 Task: Open Card Diversity and Inclusion Training in Board Customer Journey Mapping Tools to Workspace Financial Management and add a team member Softage.4@softage.net, a label Yellow, a checklist Personal Injury Law, an attachment from your google drive, a color Yellow and finally, add a card description 'Develop and launch new customer loyalty program for repeat business' and a comment 'Let us approach this task with a growth mindset, embracing challenges and seeing them as opportunities to learn and improve.'. Add a start date 'Jan 04, 1900' with a due date 'Jan 11, 1900'
Action: Mouse moved to (77, 257)
Screenshot: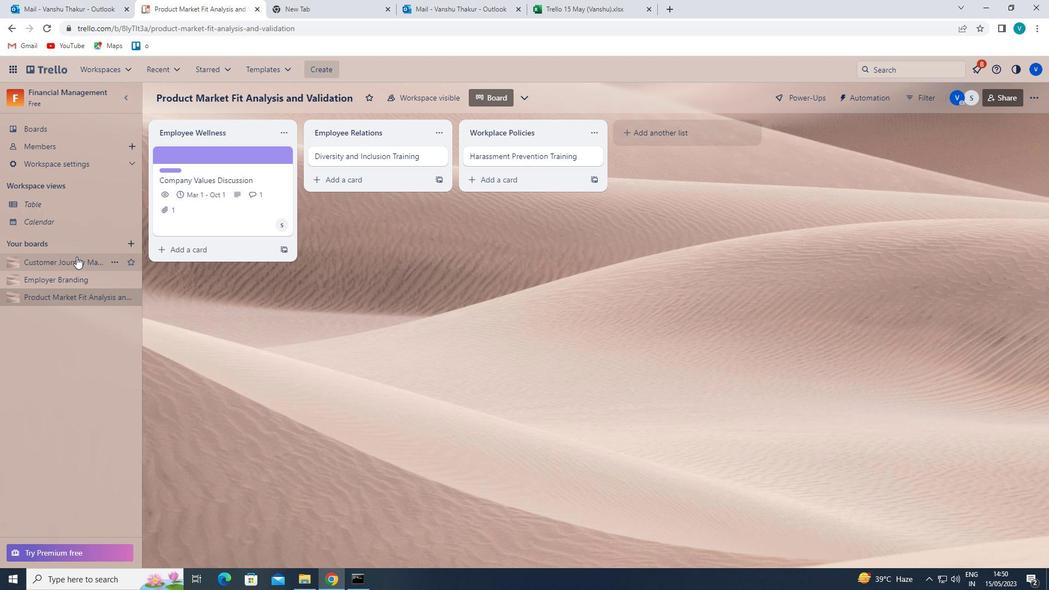
Action: Mouse pressed left at (77, 257)
Screenshot: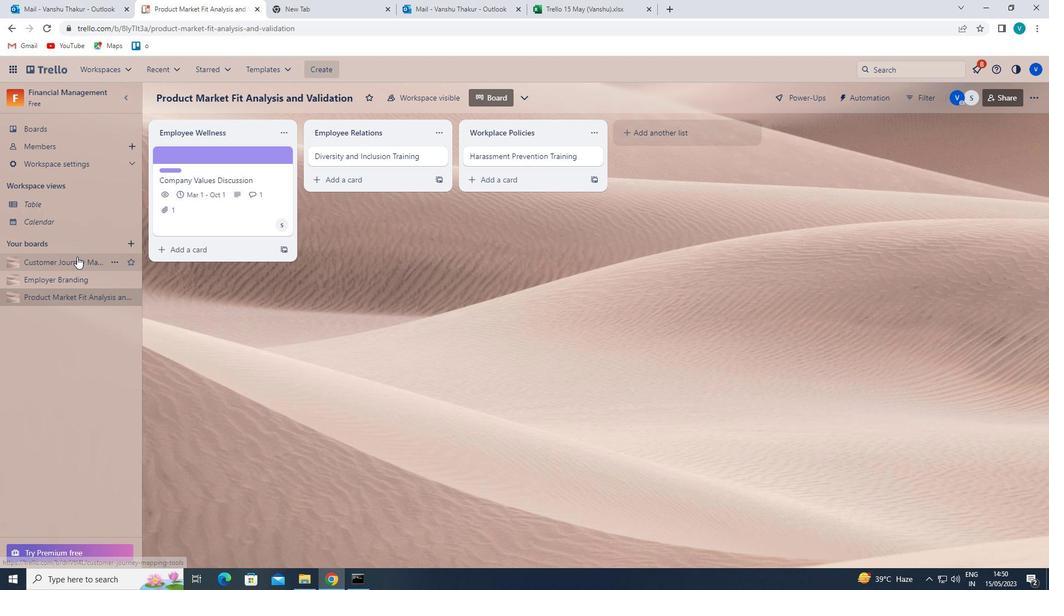 
Action: Mouse moved to (376, 152)
Screenshot: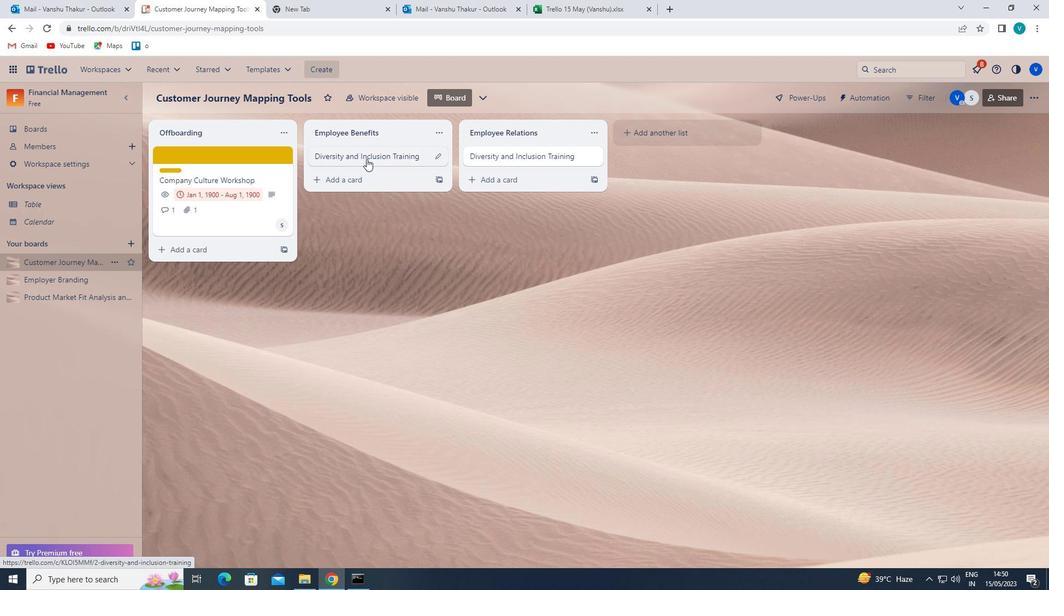 
Action: Mouse pressed left at (376, 152)
Screenshot: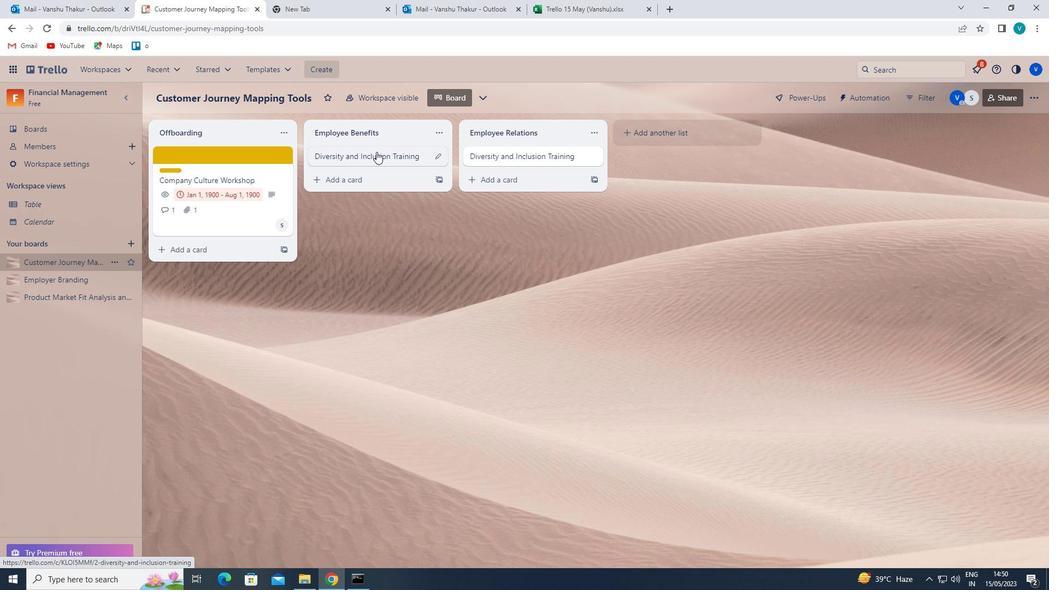 
Action: Mouse moved to (652, 191)
Screenshot: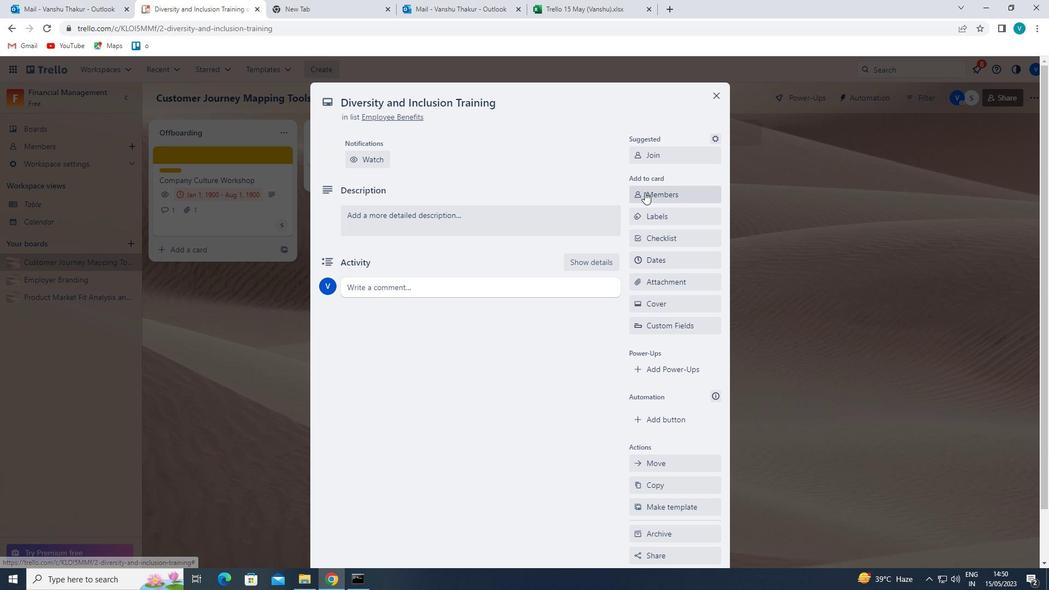 
Action: Mouse pressed left at (652, 191)
Screenshot: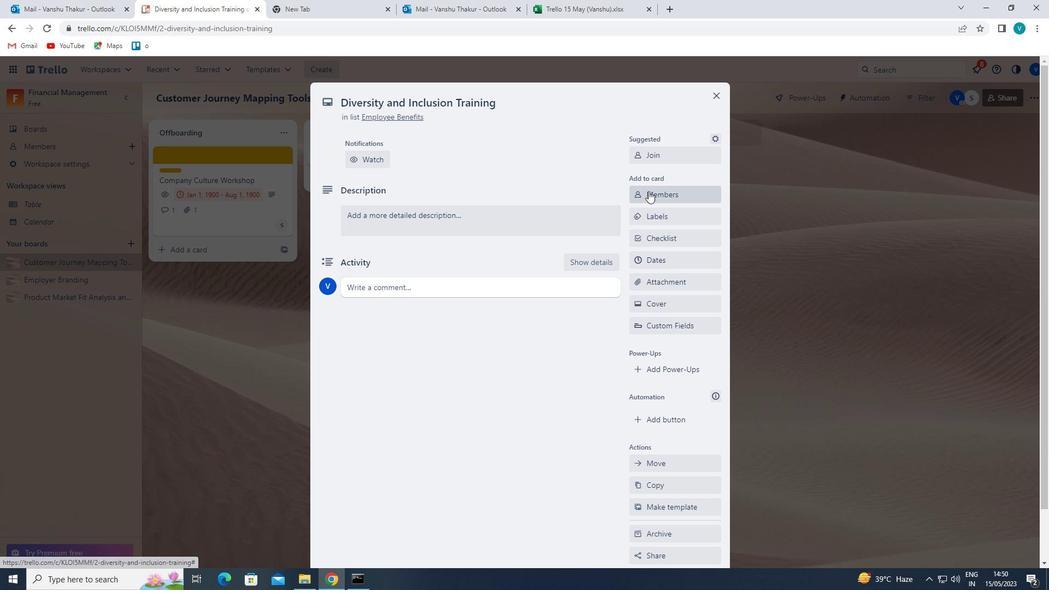 
Action: Mouse moved to (668, 240)
Screenshot: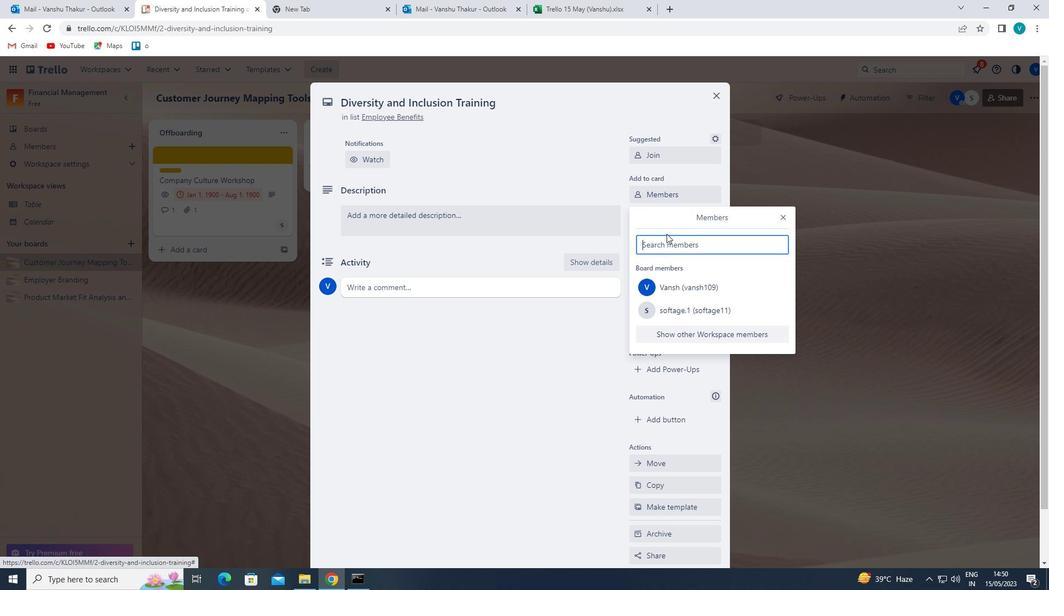 
Action: Mouse pressed left at (668, 240)
Screenshot: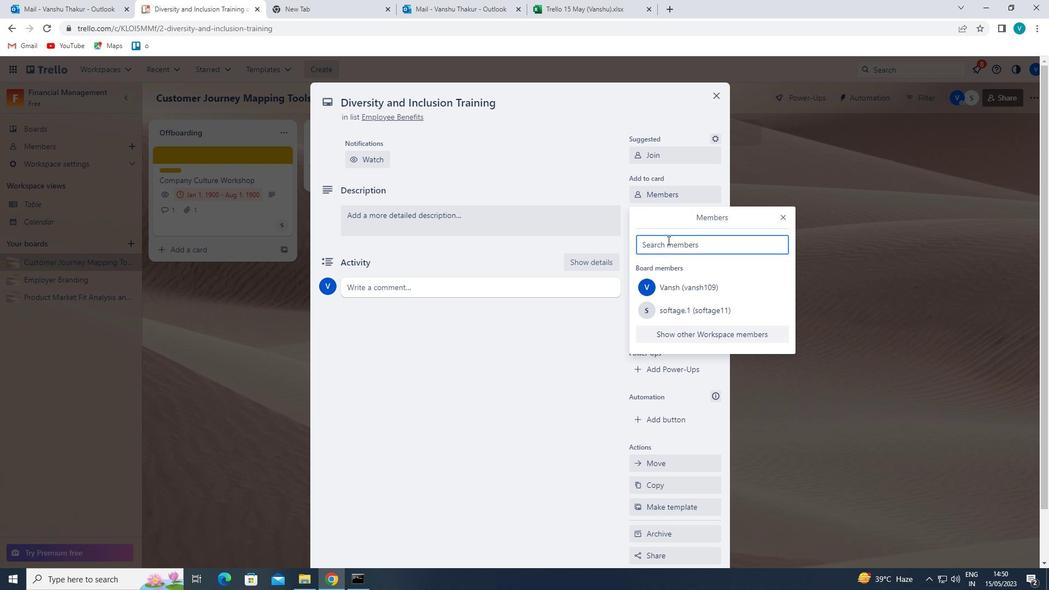 
Action: Key pressed <Key.shift>SOFT
Screenshot: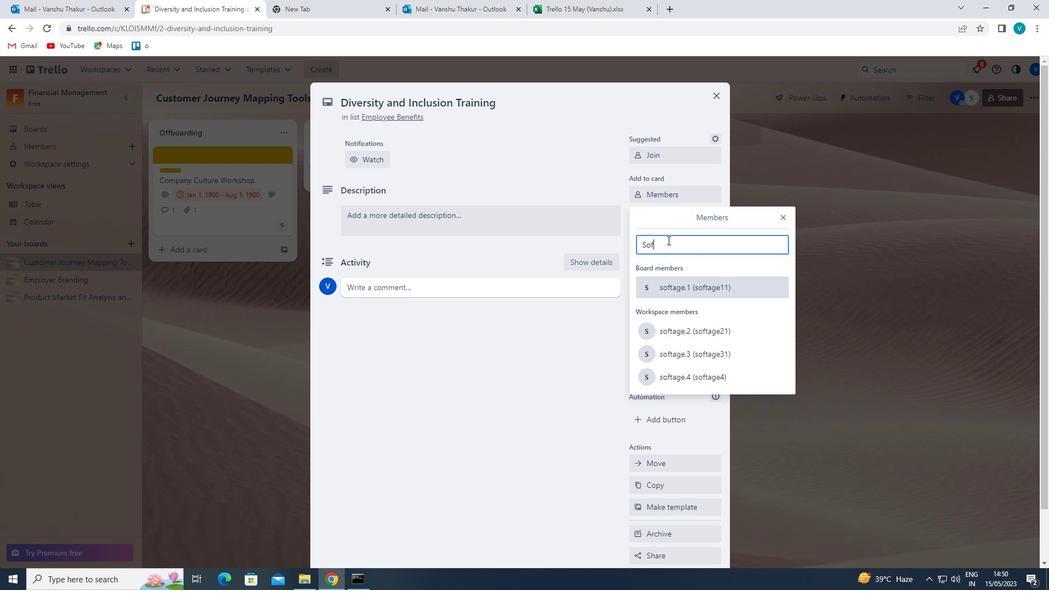 
Action: Mouse moved to (718, 371)
Screenshot: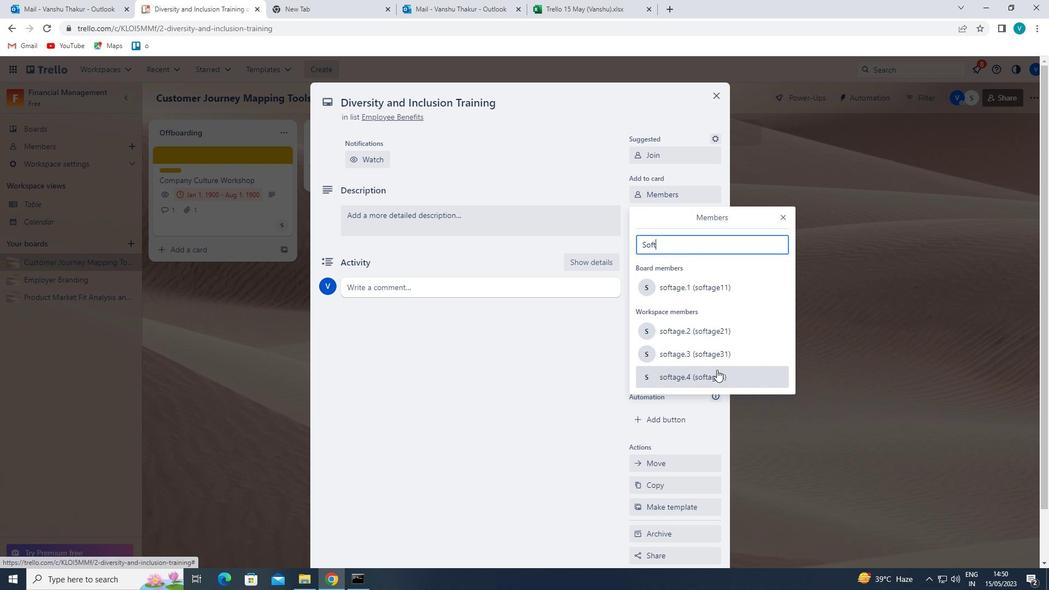 
Action: Mouse pressed left at (718, 371)
Screenshot: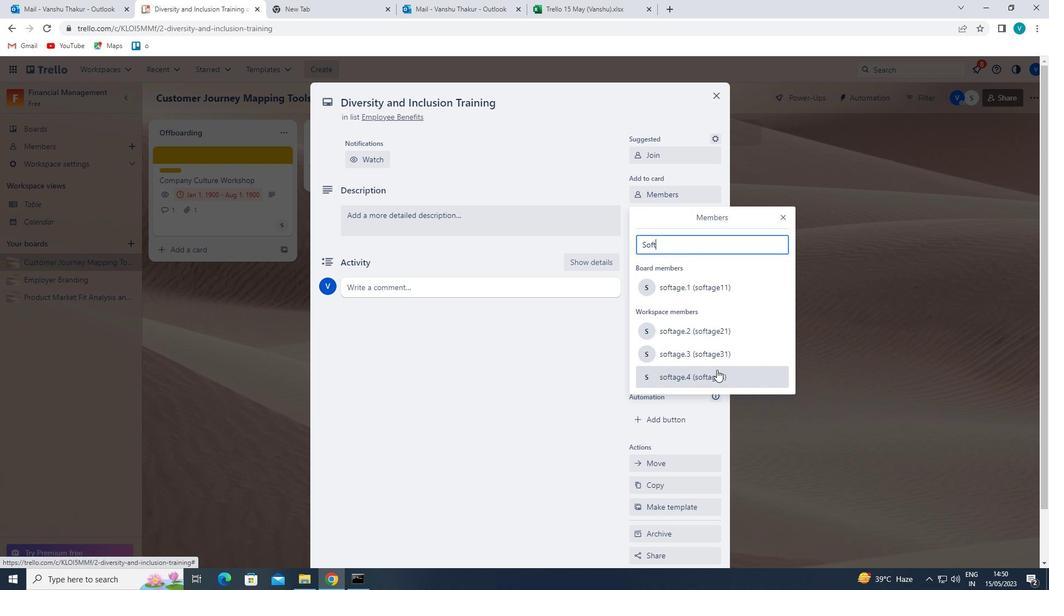 
Action: Mouse moved to (783, 217)
Screenshot: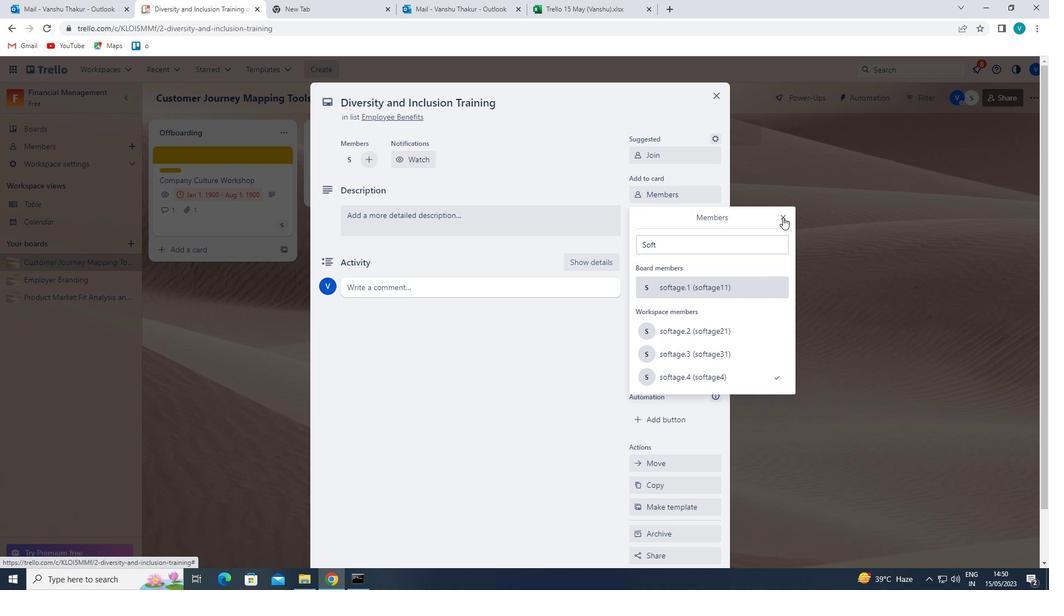 
Action: Mouse pressed left at (783, 217)
Screenshot: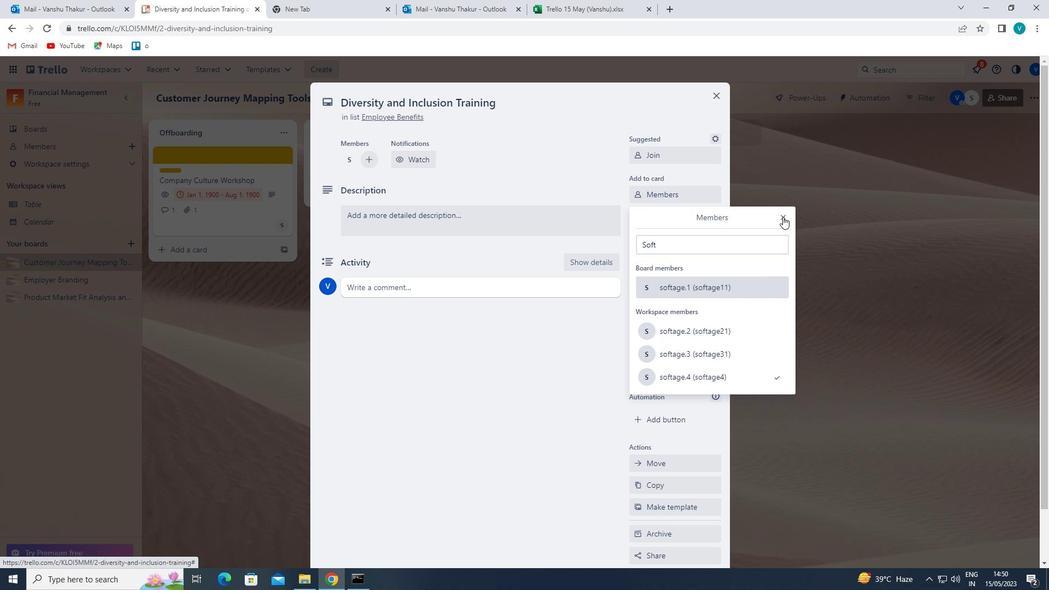 
Action: Mouse moved to (685, 220)
Screenshot: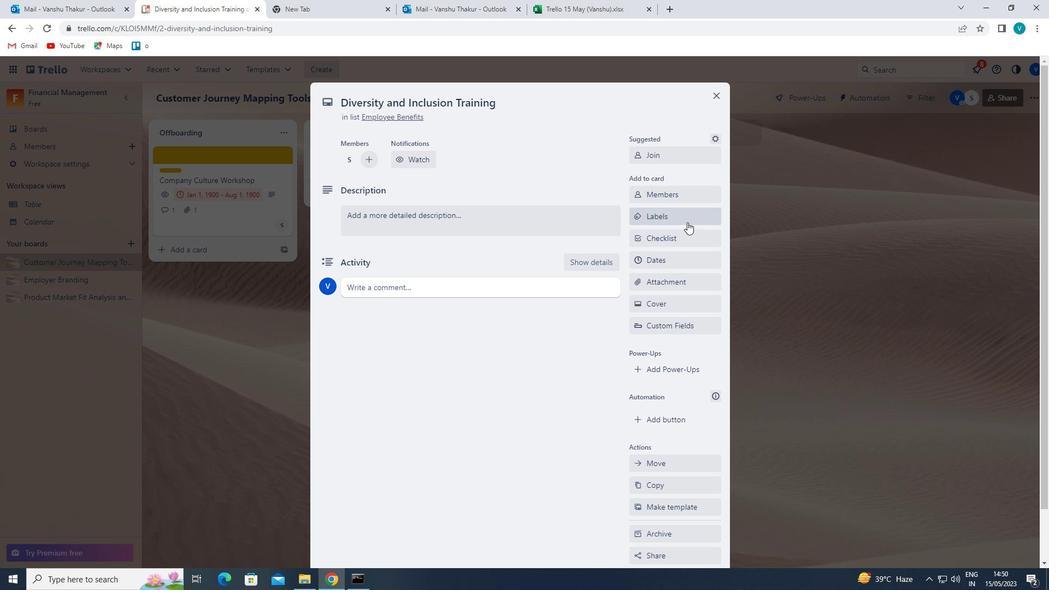
Action: Mouse pressed left at (685, 220)
Screenshot: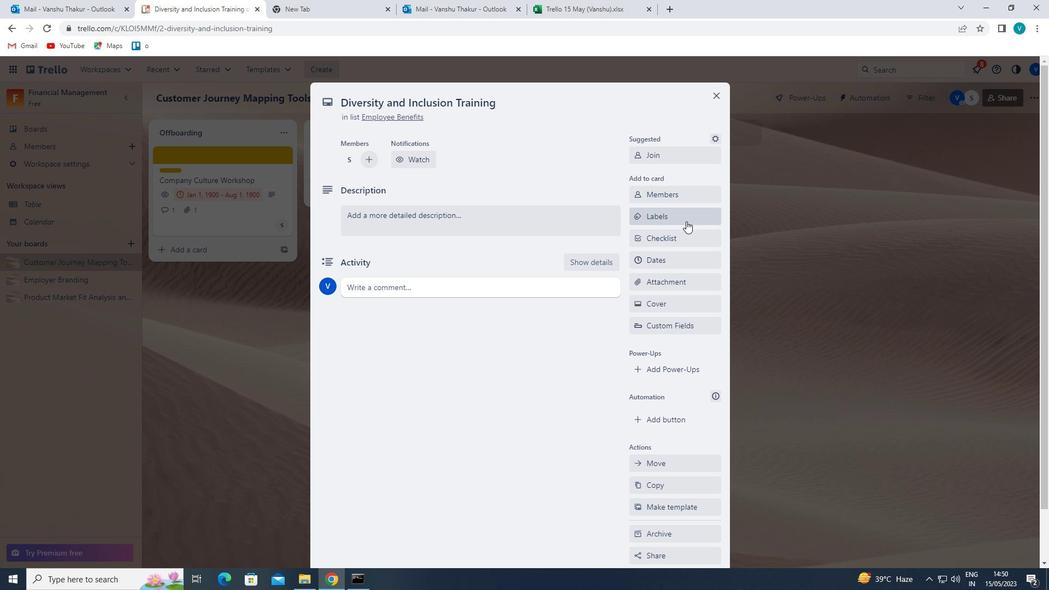 
Action: Mouse moved to (689, 330)
Screenshot: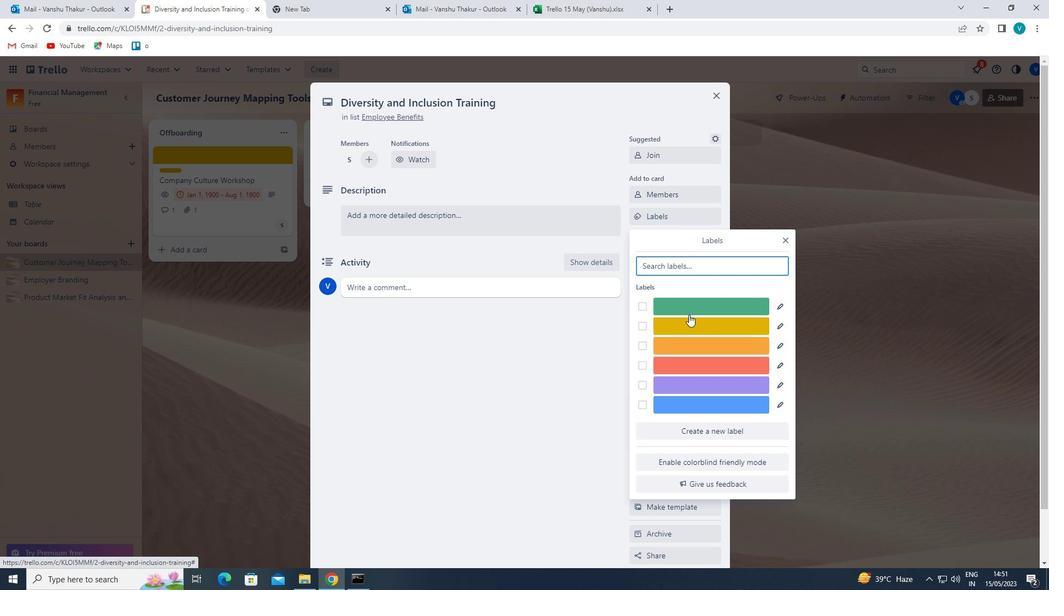 
Action: Mouse pressed left at (689, 330)
Screenshot: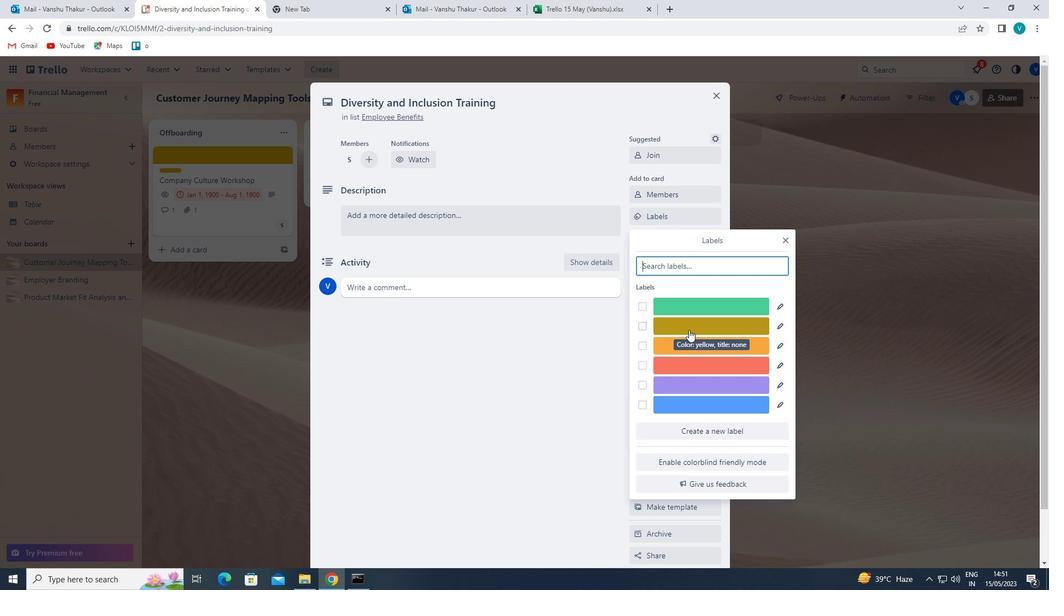 
Action: Mouse moved to (784, 243)
Screenshot: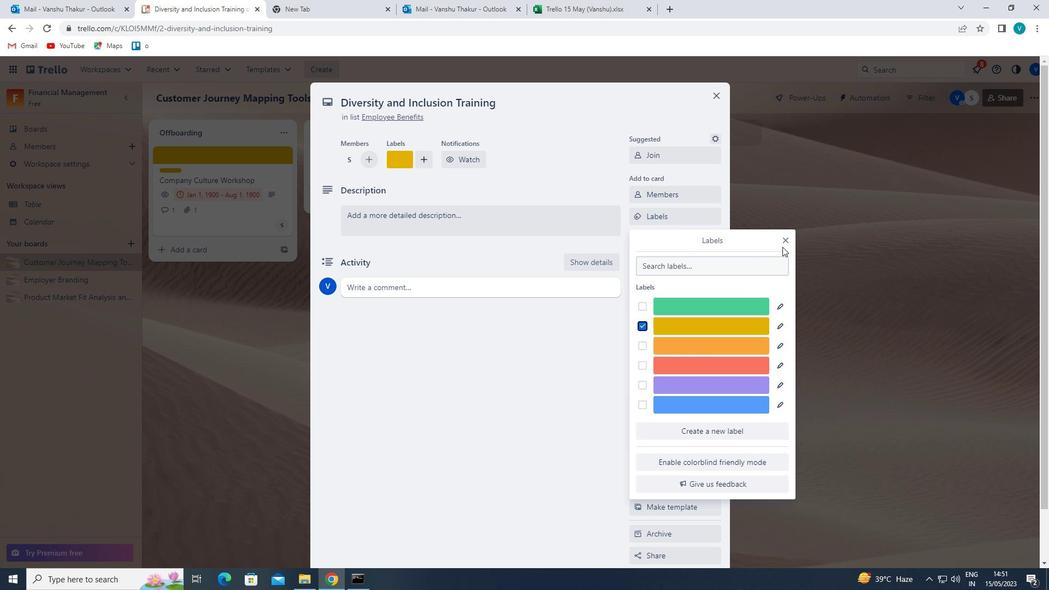 
Action: Mouse pressed left at (784, 243)
Screenshot: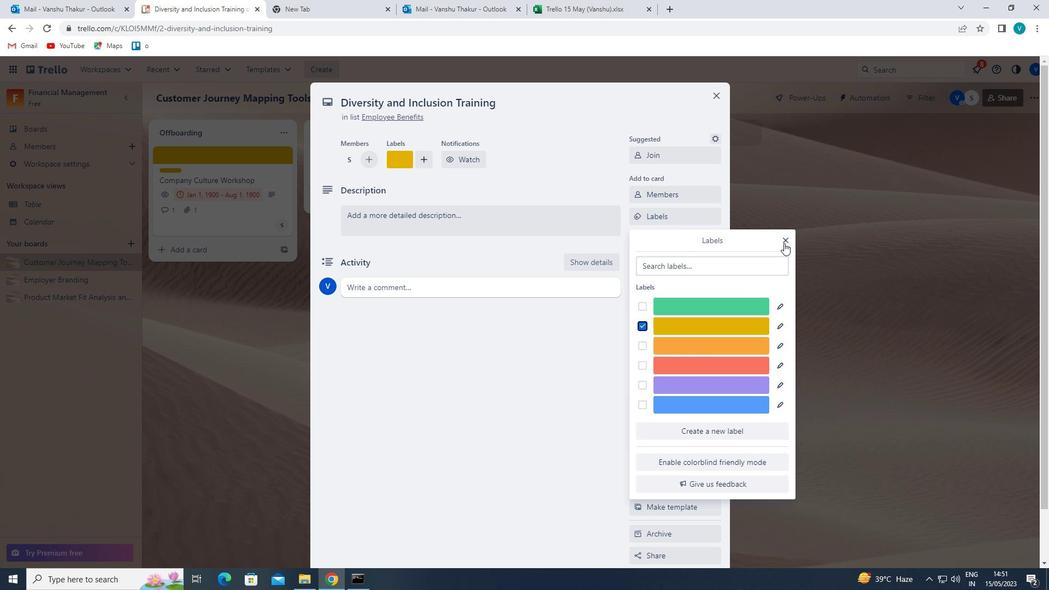 
Action: Mouse moved to (686, 243)
Screenshot: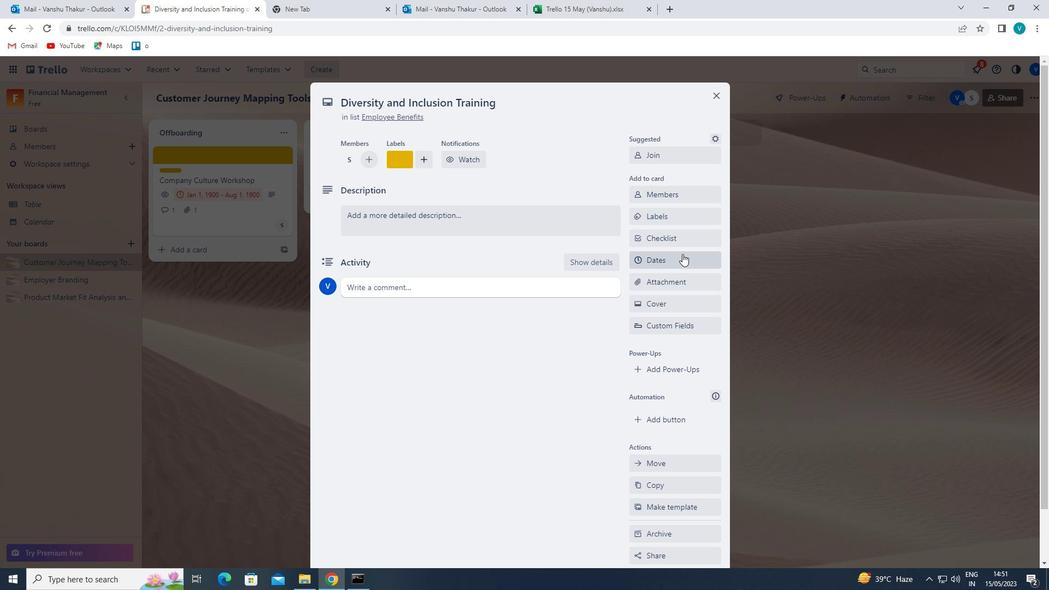 
Action: Mouse pressed left at (686, 243)
Screenshot: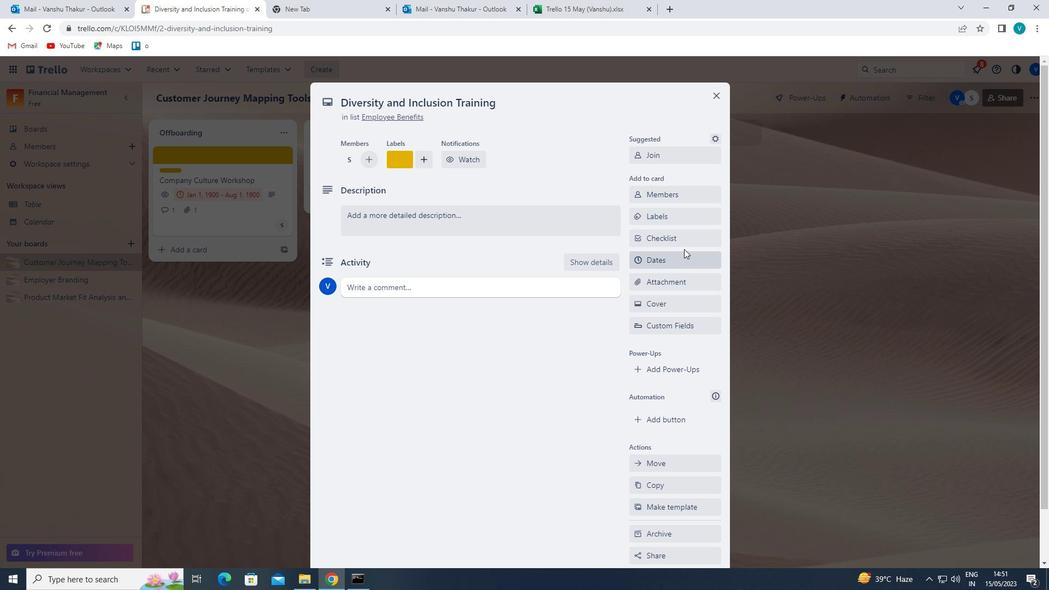 
Action: Key pressed <Key.shift>
Screenshot: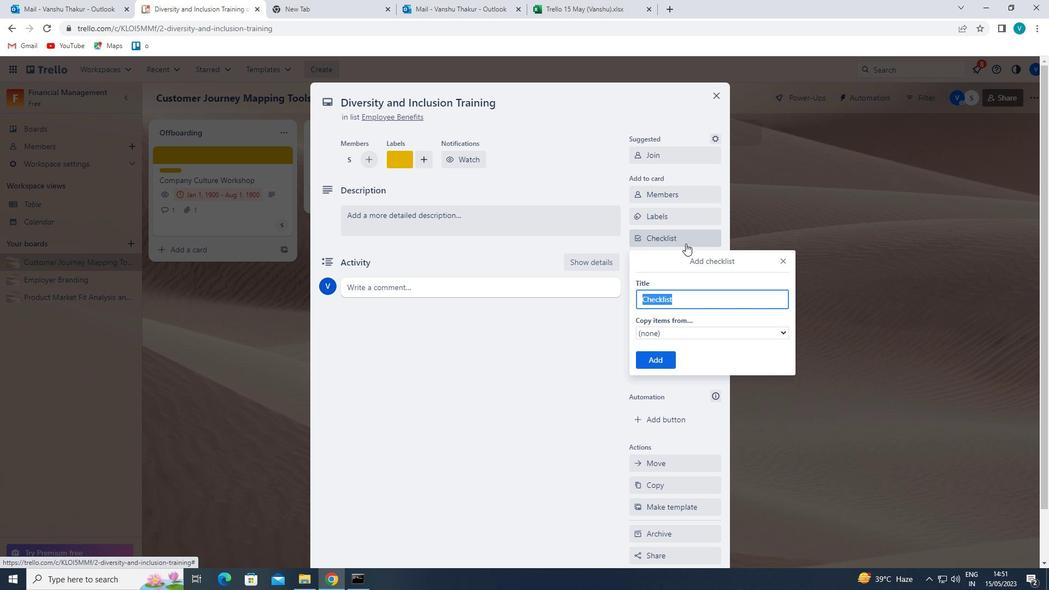 
Action: Mouse moved to (631, 211)
Screenshot: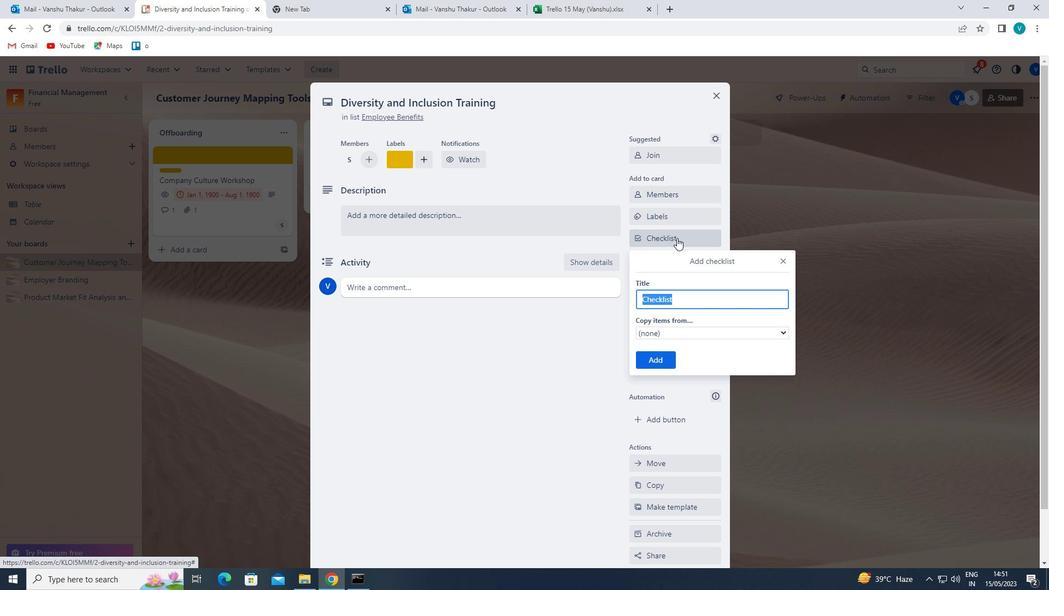 
Action: Key pressed PERSONAL<Key.space>
Screenshot: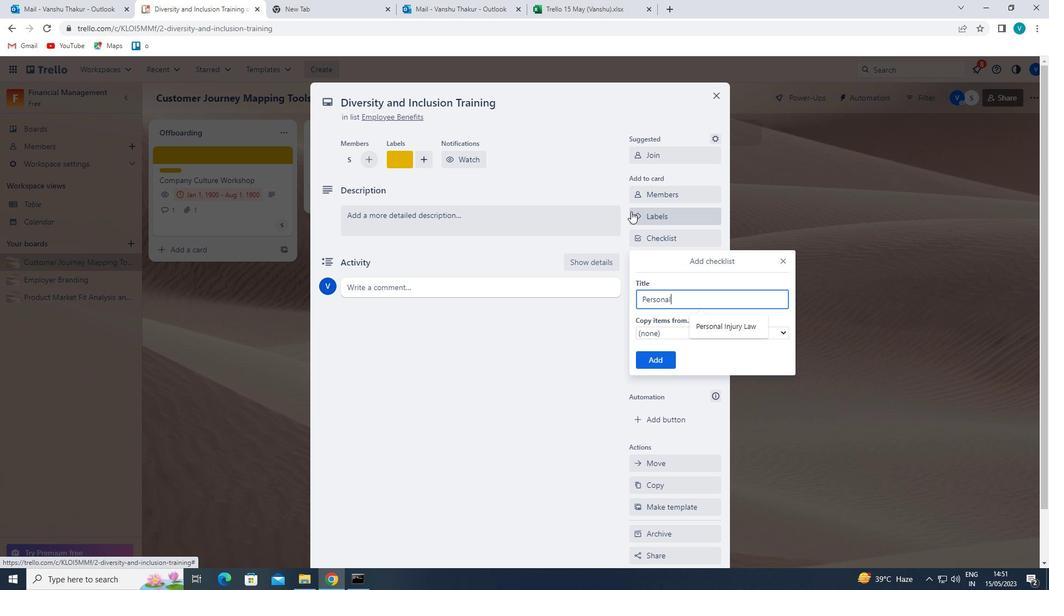 
Action: Mouse moved to (714, 327)
Screenshot: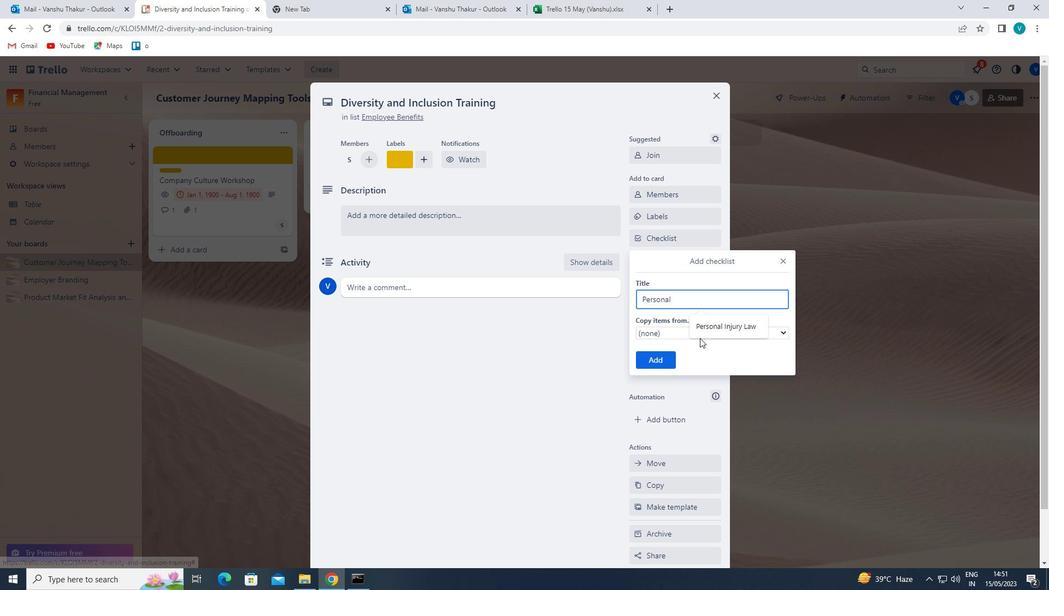 
Action: Mouse pressed left at (714, 327)
Screenshot: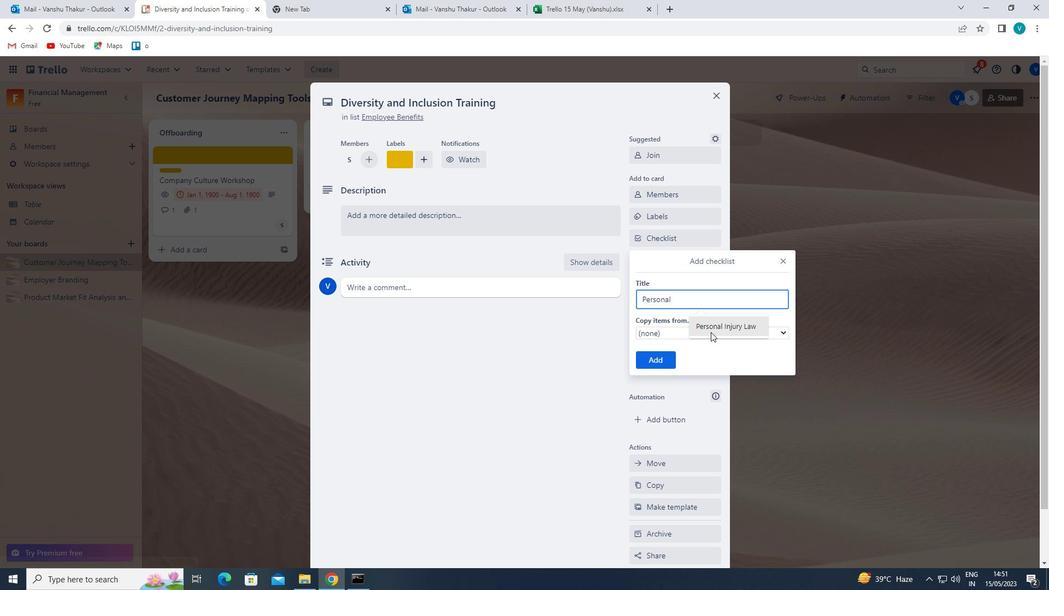 
Action: Mouse moved to (660, 366)
Screenshot: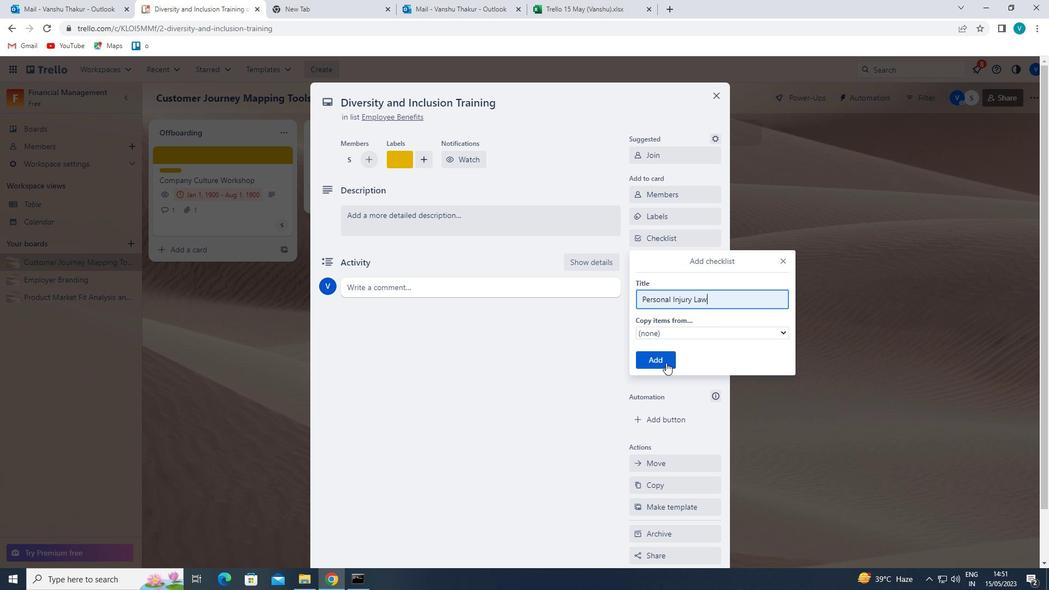 
Action: Mouse pressed left at (660, 366)
Screenshot: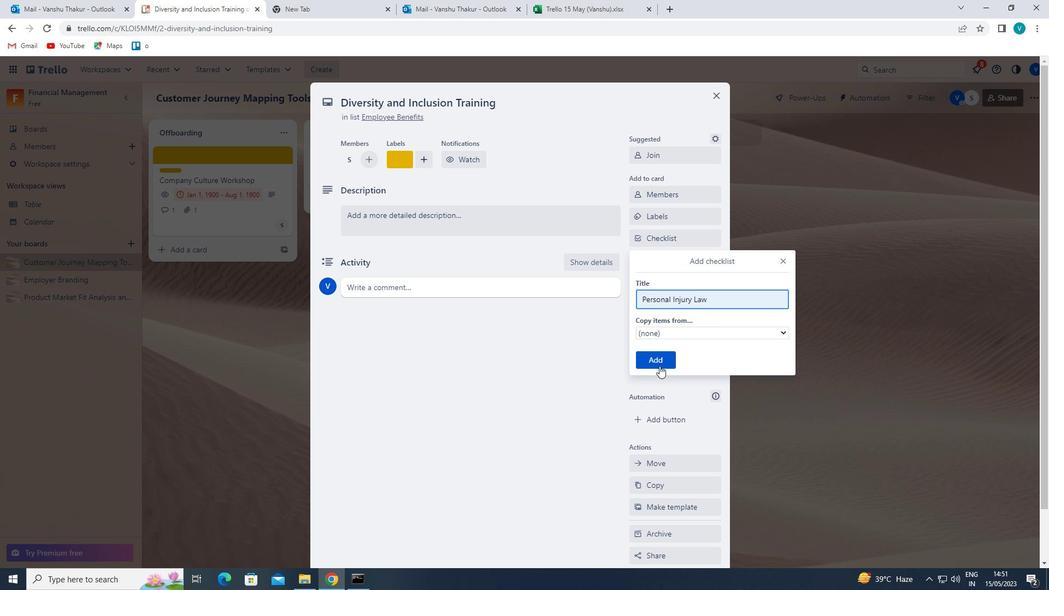 
Action: Mouse moved to (674, 286)
Screenshot: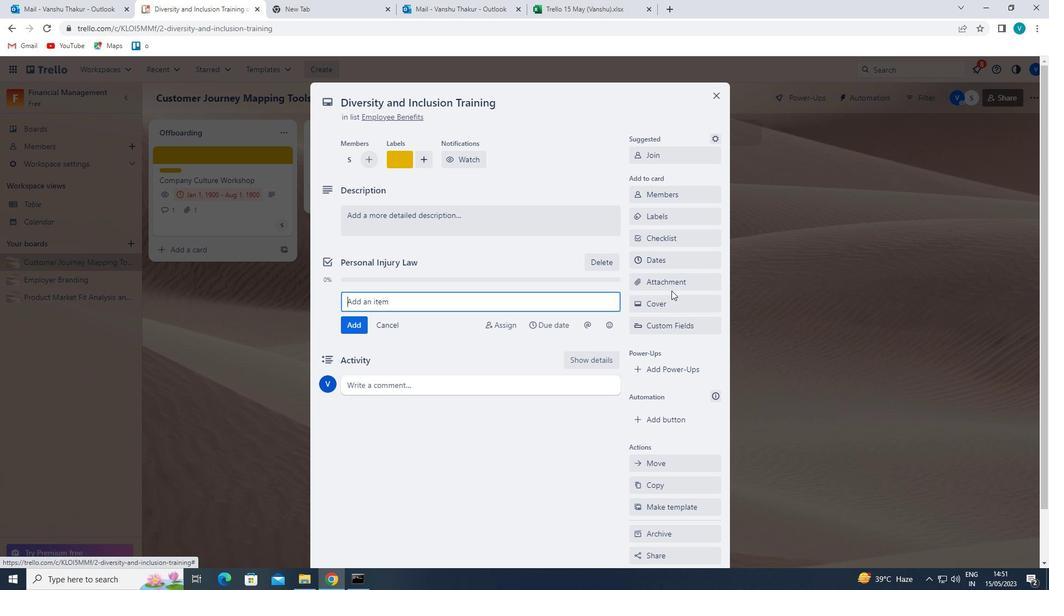 
Action: Mouse pressed left at (674, 286)
Screenshot: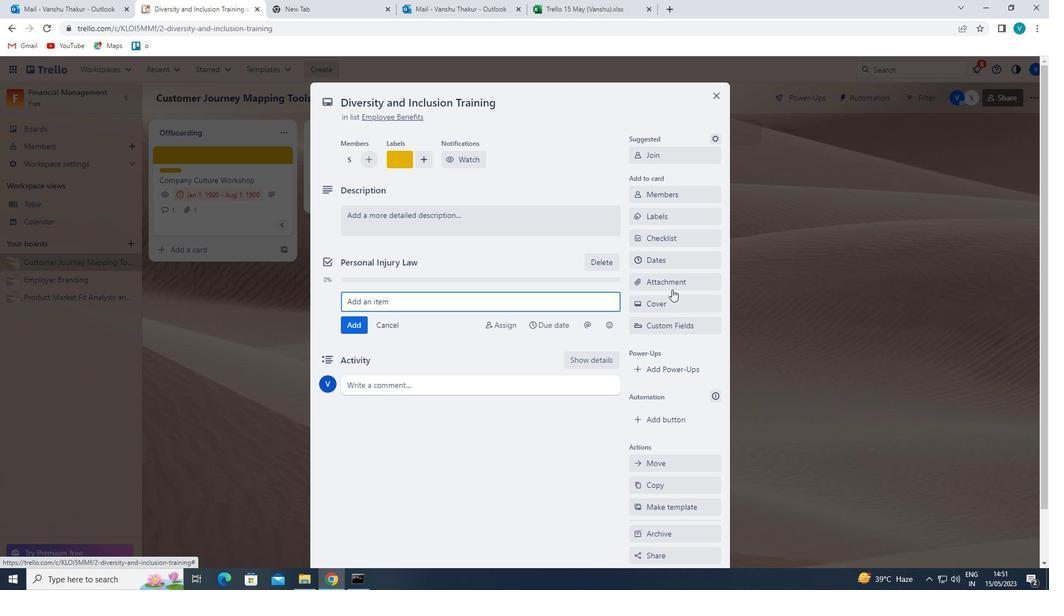 
Action: Mouse moved to (685, 368)
Screenshot: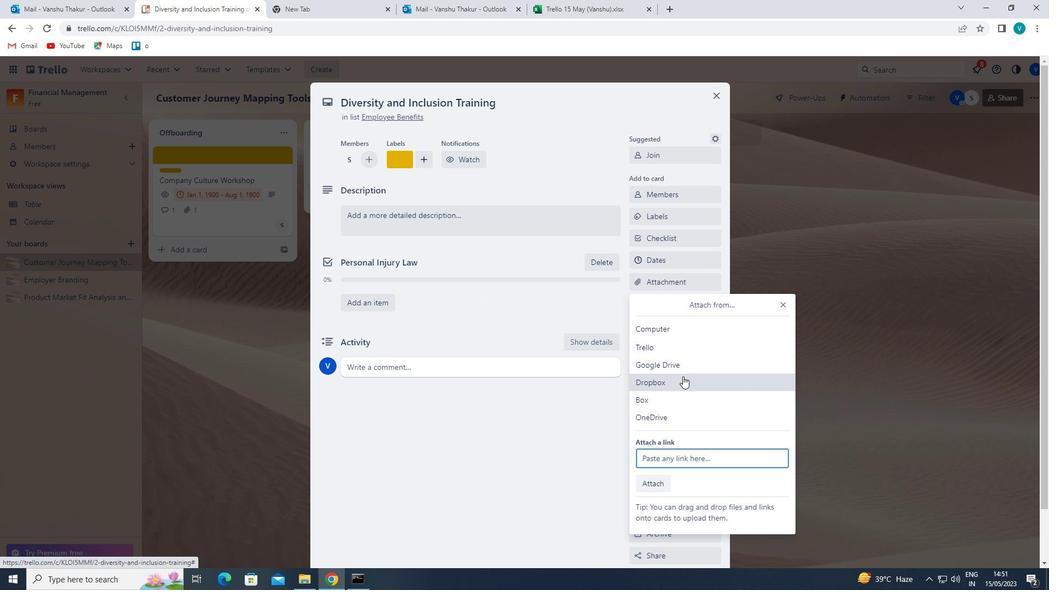
Action: Mouse pressed left at (685, 368)
Screenshot: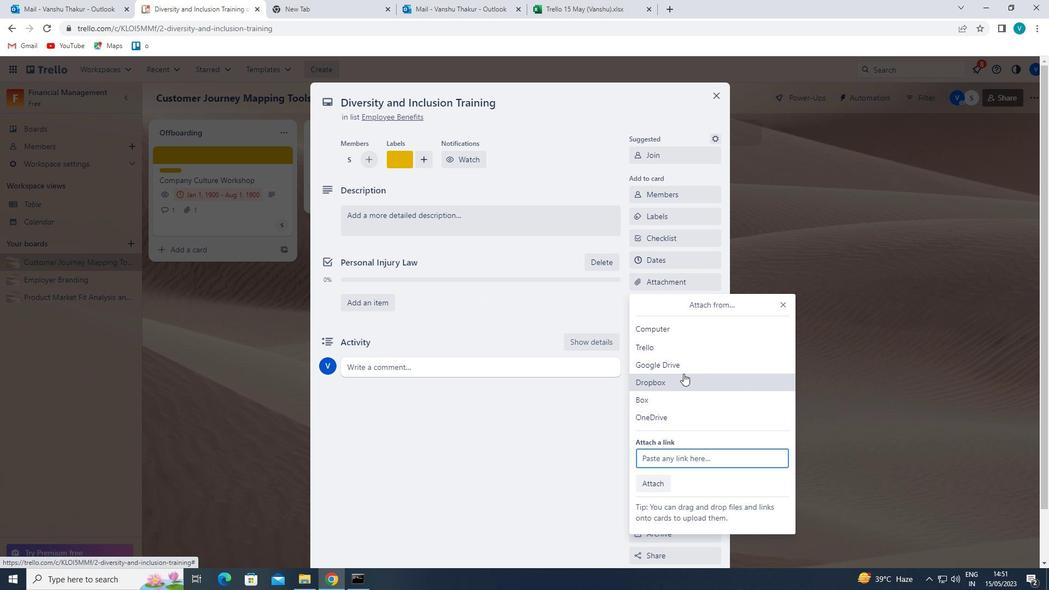 
Action: Mouse moved to (663, 328)
Screenshot: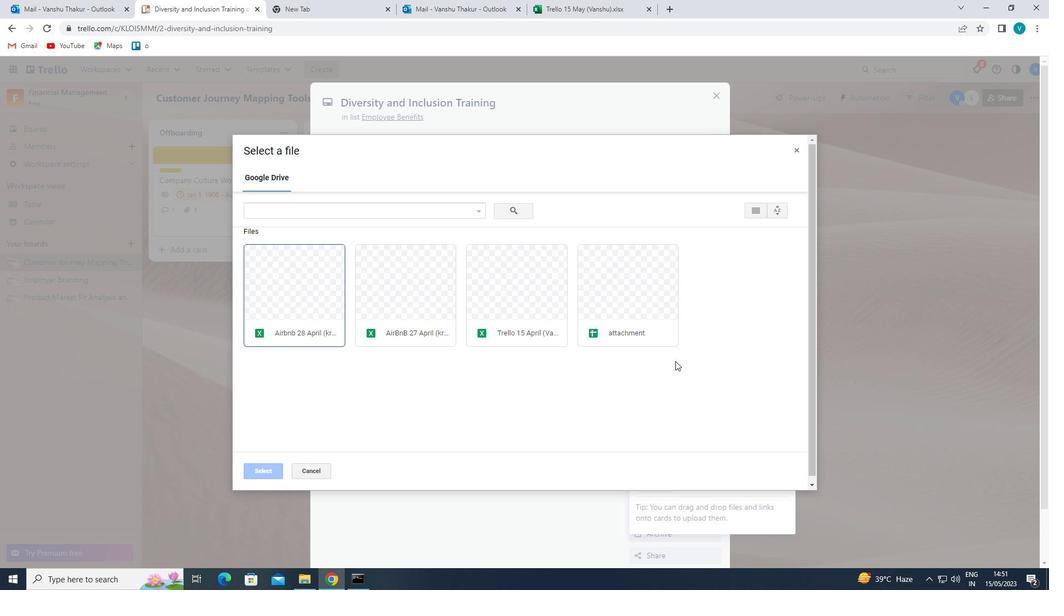 
Action: Mouse pressed left at (663, 328)
Screenshot: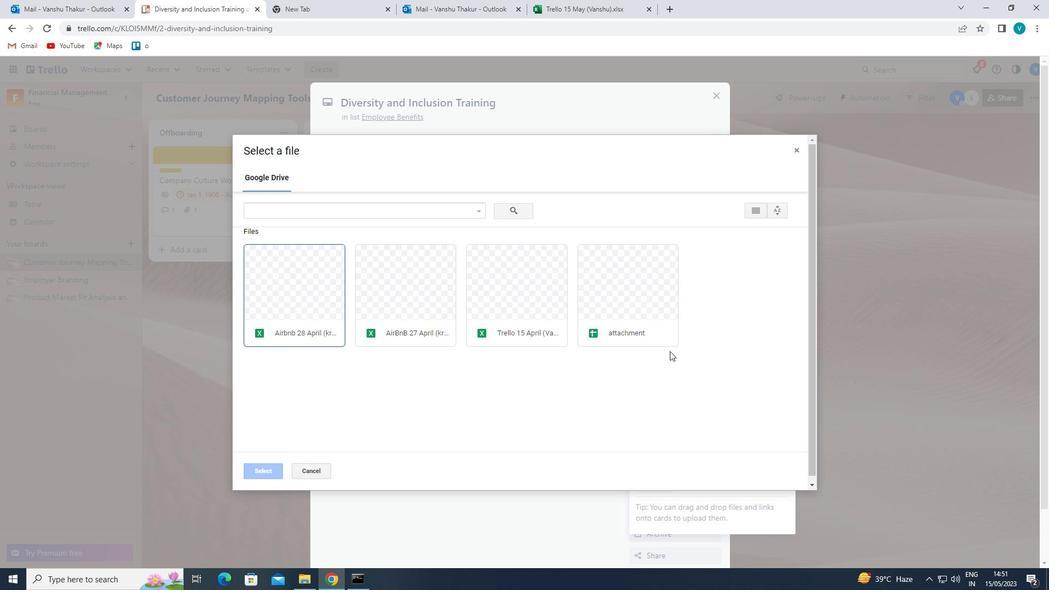 
Action: Mouse moved to (262, 471)
Screenshot: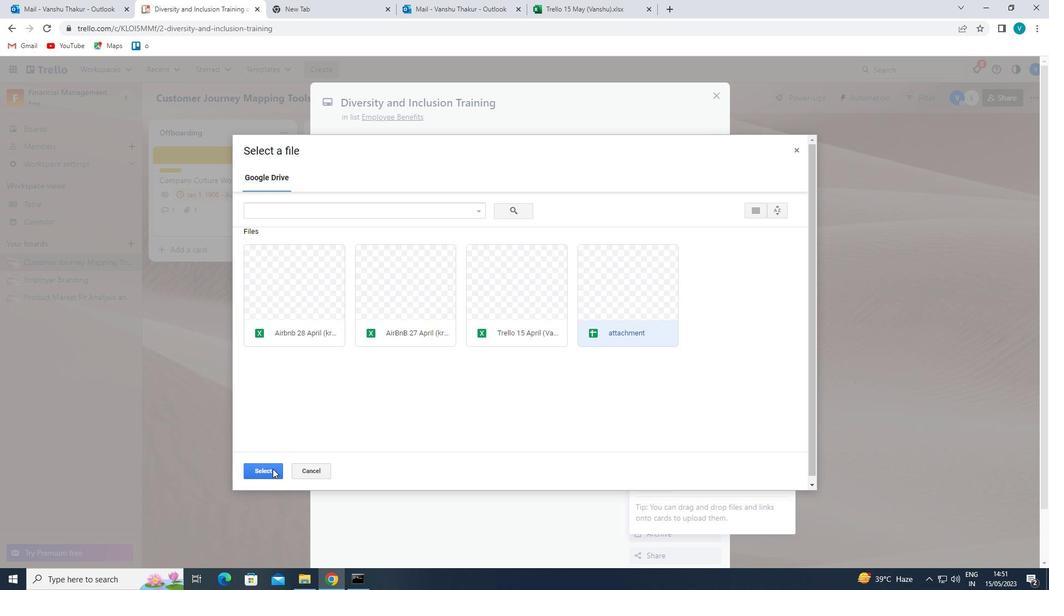 
Action: Mouse pressed left at (262, 471)
Screenshot: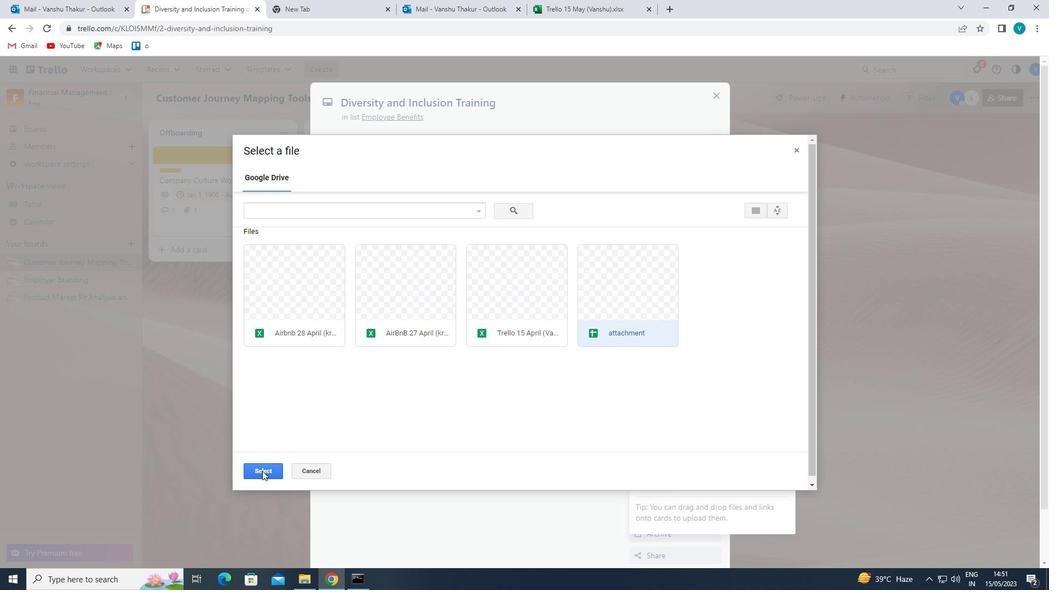 
Action: Mouse moved to (709, 308)
Screenshot: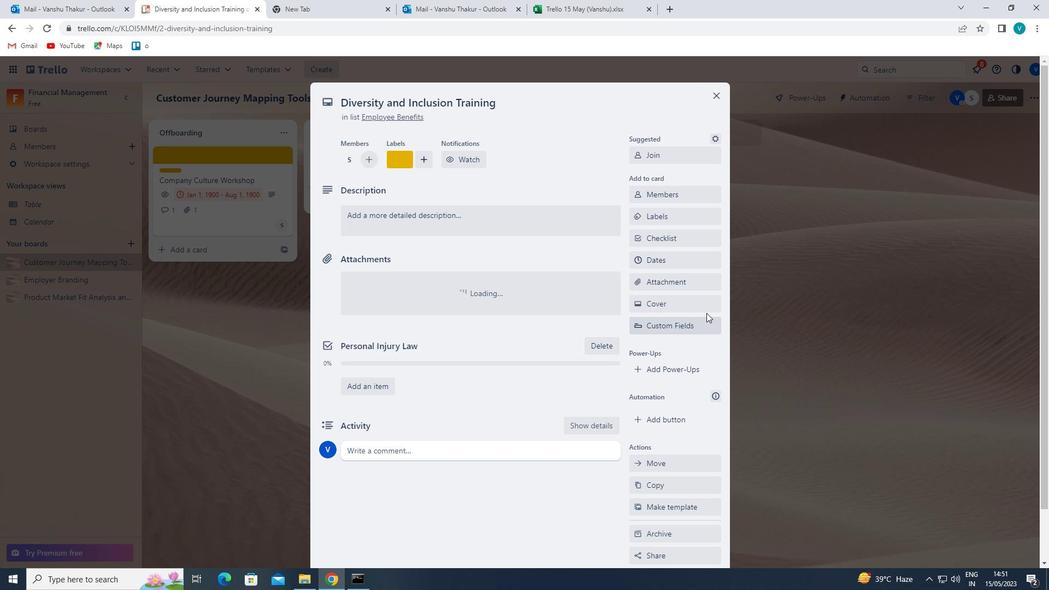 
Action: Mouse pressed left at (709, 308)
Screenshot: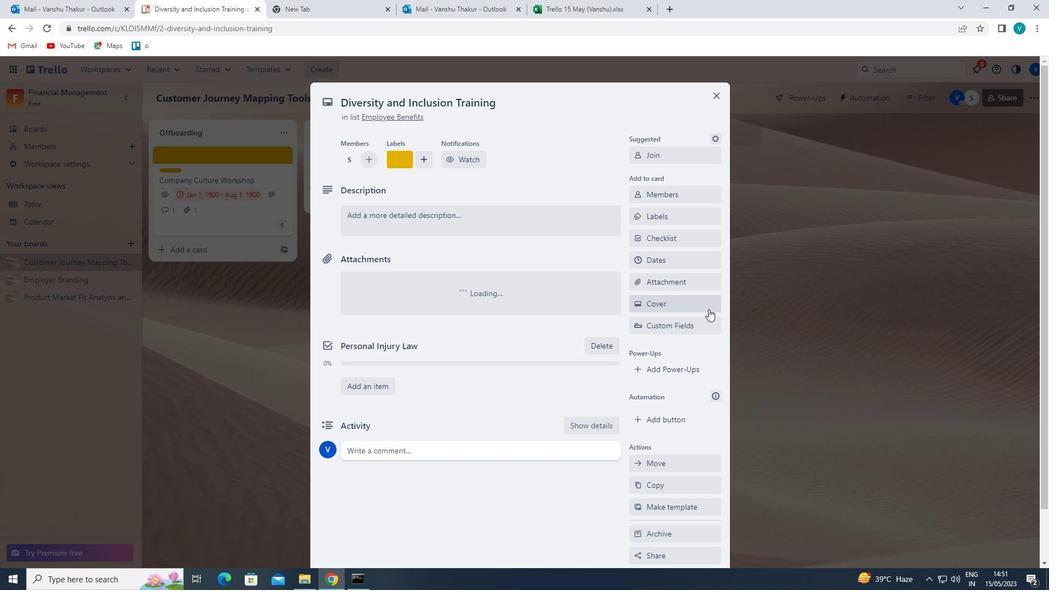 
Action: Mouse moved to (678, 353)
Screenshot: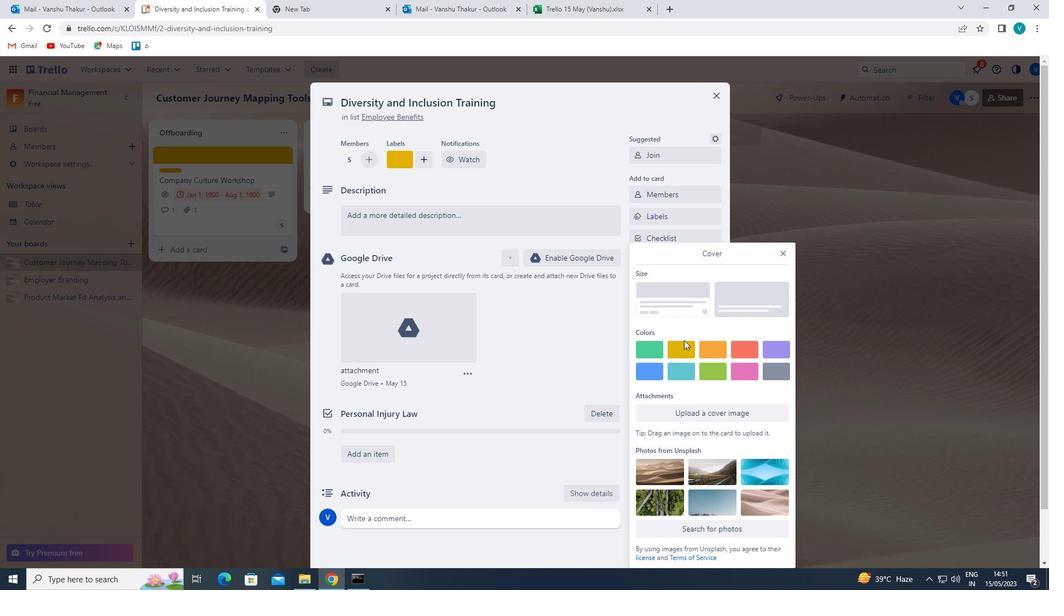 
Action: Mouse pressed left at (678, 353)
Screenshot: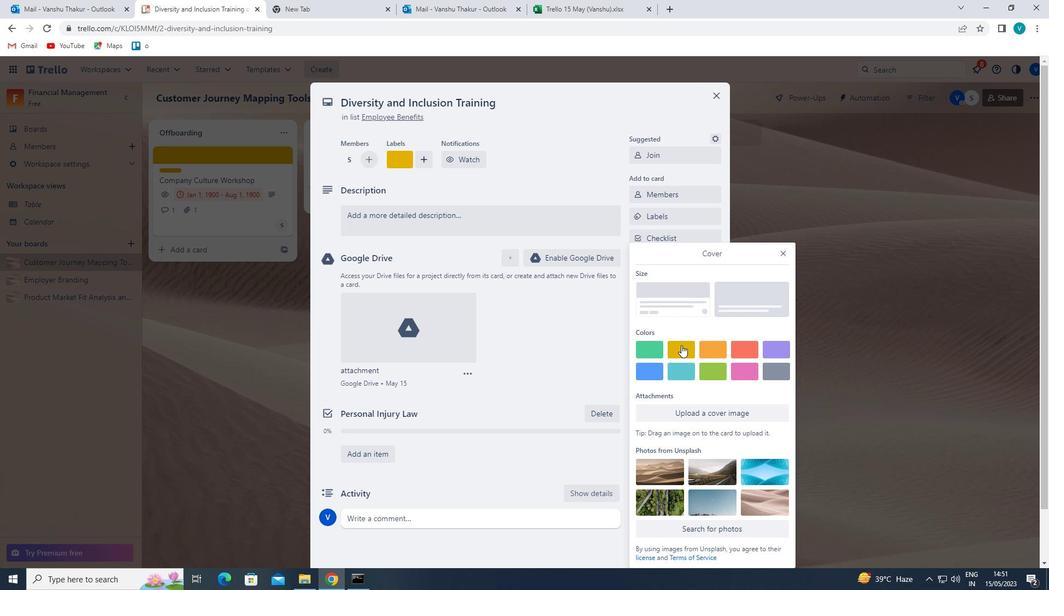 
Action: Mouse moved to (785, 231)
Screenshot: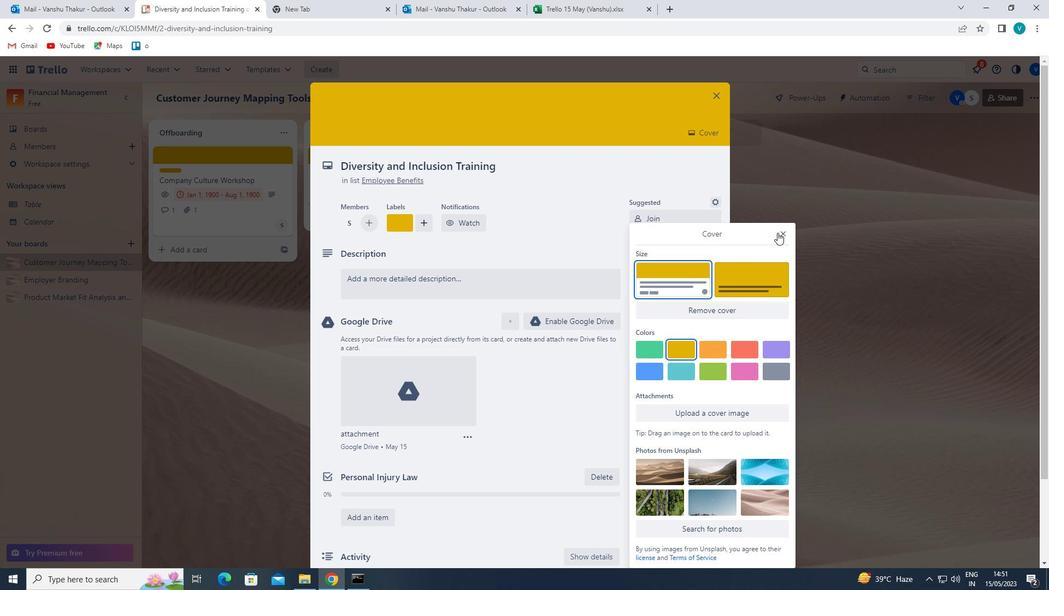 
Action: Mouse pressed left at (785, 231)
Screenshot: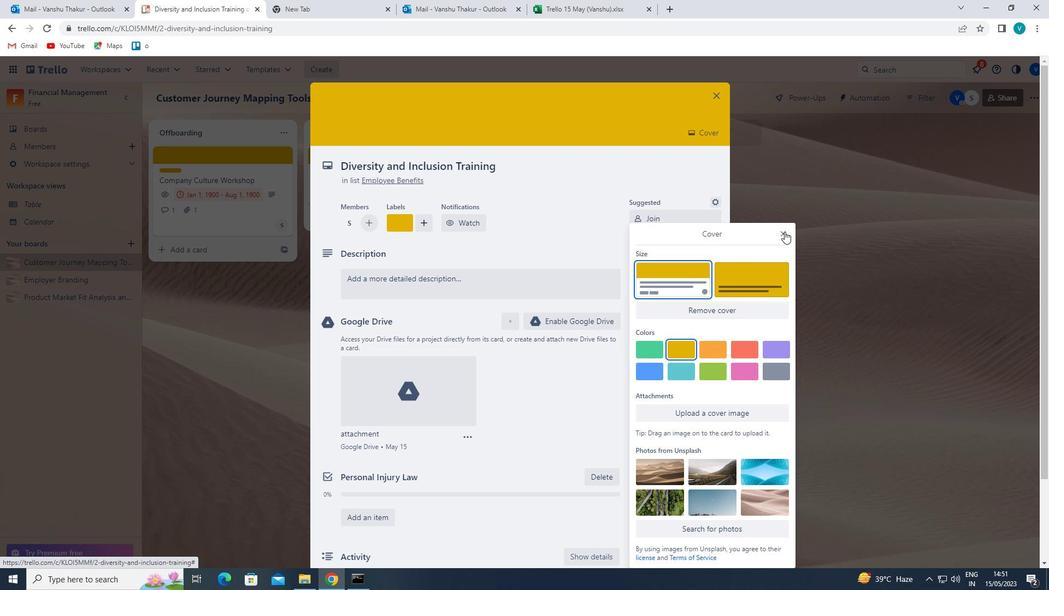 
Action: Mouse moved to (539, 290)
Screenshot: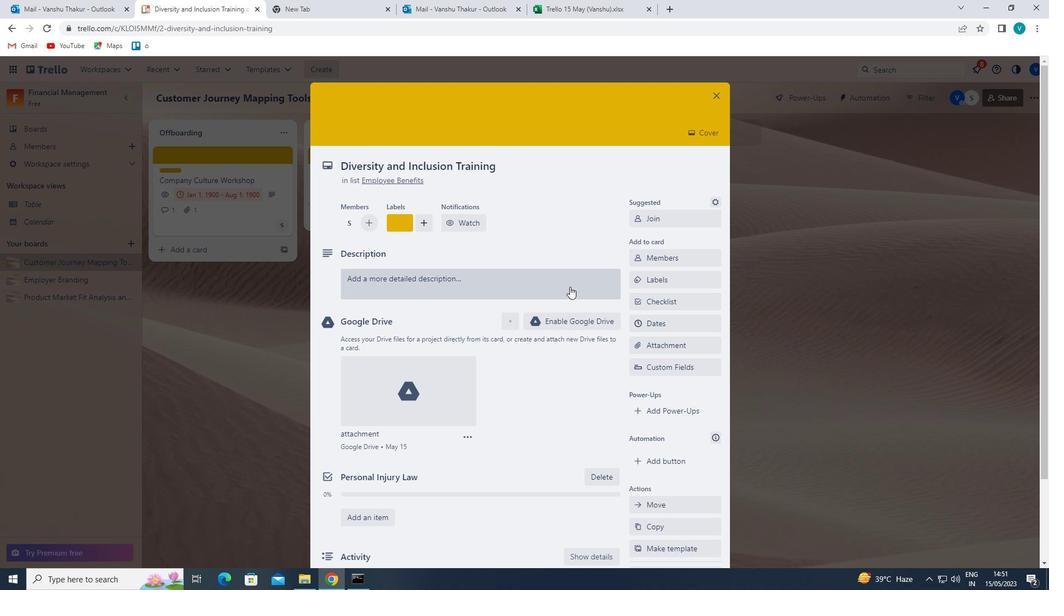 
Action: Mouse pressed left at (539, 290)
Screenshot: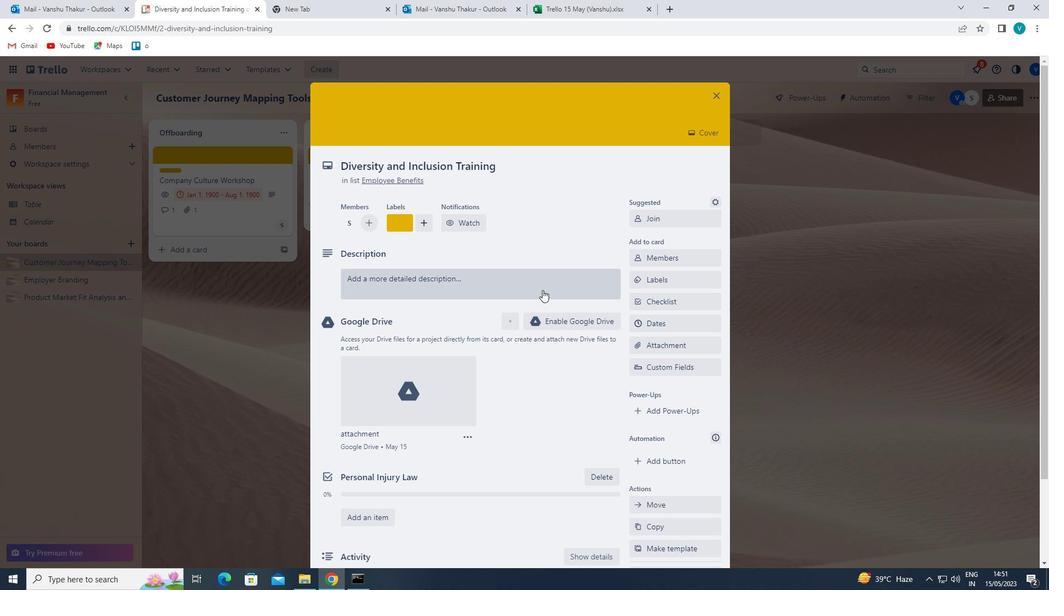 
Action: Key pressed '<Key.shift>DEVELOP<Key.space>AND<Key.space>LAUNCH<Key.space>NEW<Key.space>CUSTOMER<Key.space>LOYALTY<Key.space>PROGRAM<Key.space>FOR<Key.space>REPEAT<Key.space>BUSINESS'
Screenshot: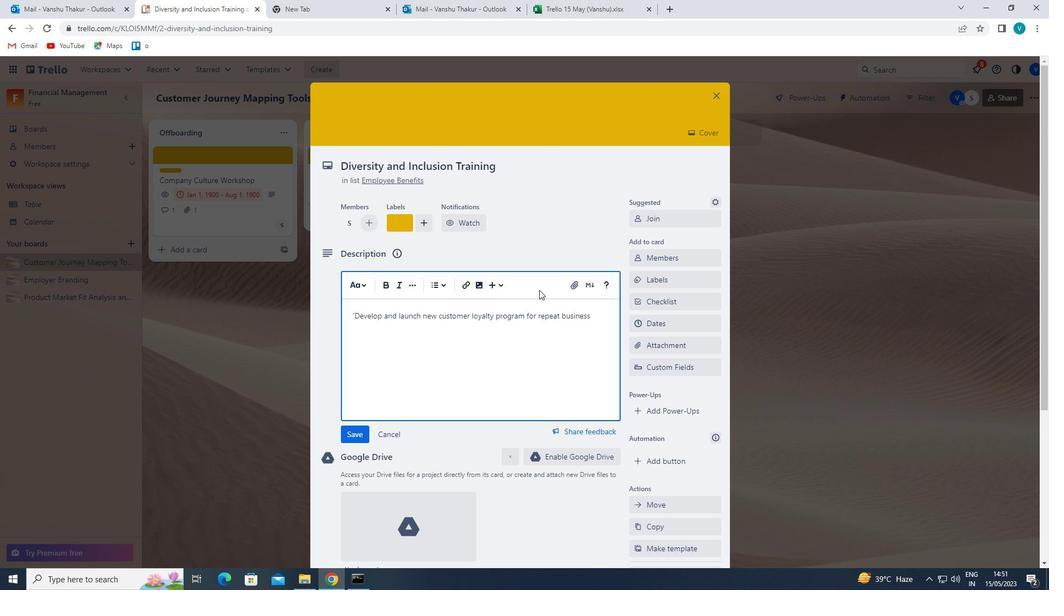 
Action: Mouse moved to (364, 429)
Screenshot: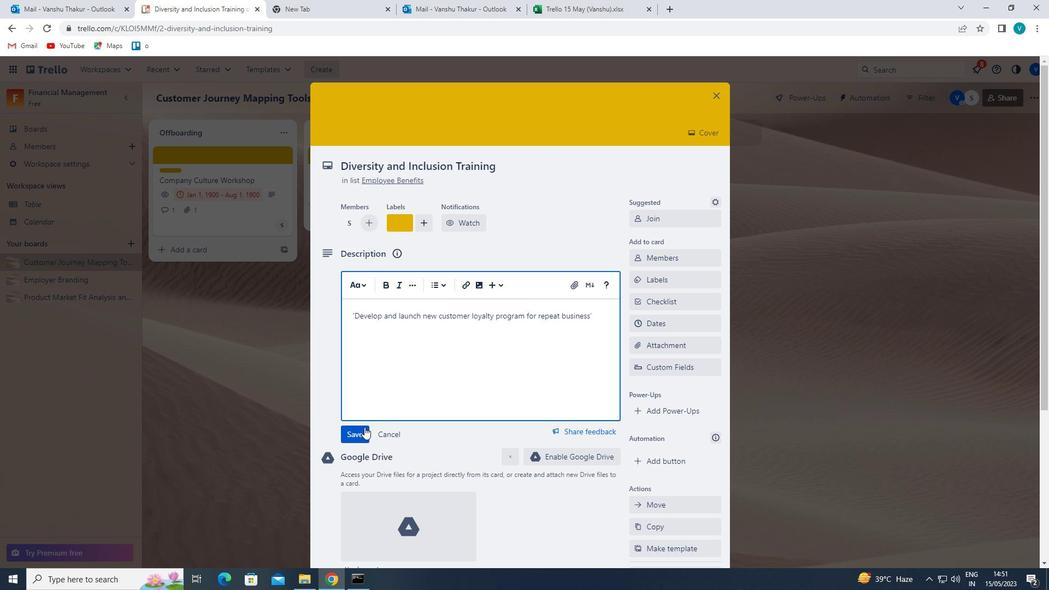 
Action: Mouse pressed left at (364, 429)
Screenshot: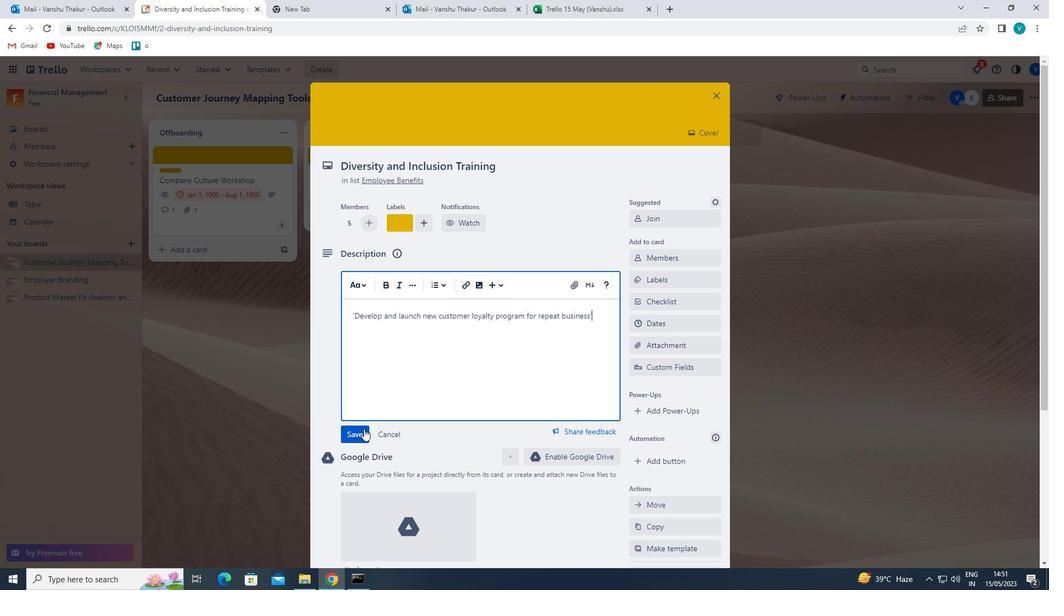 
Action: Mouse scrolled (364, 428) with delta (0, 0)
Screenshot: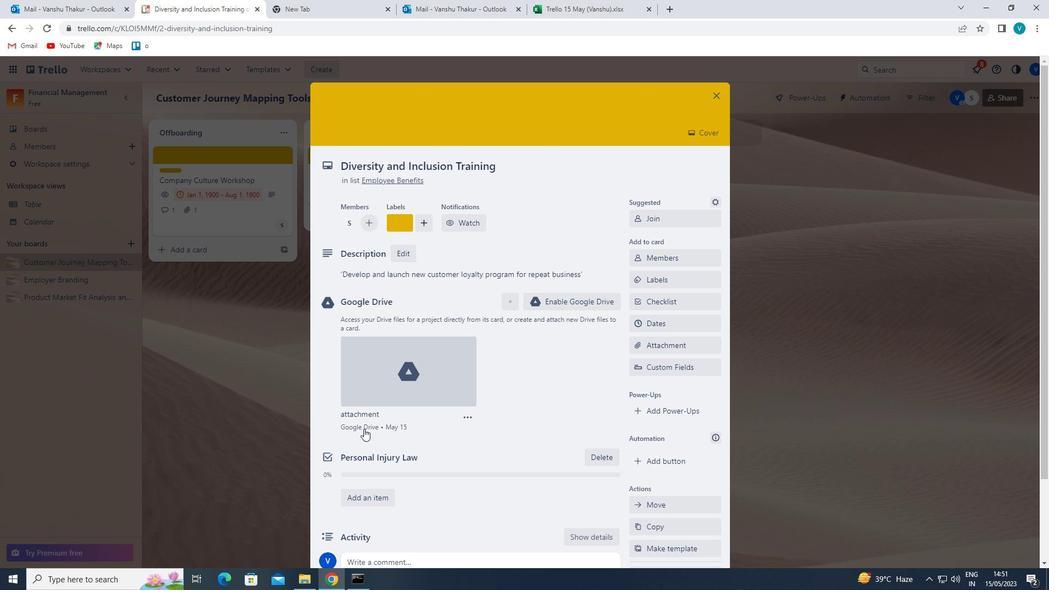 
Action: Mouse scrolled (364, 428) with delta (0, 0)
Screenshot: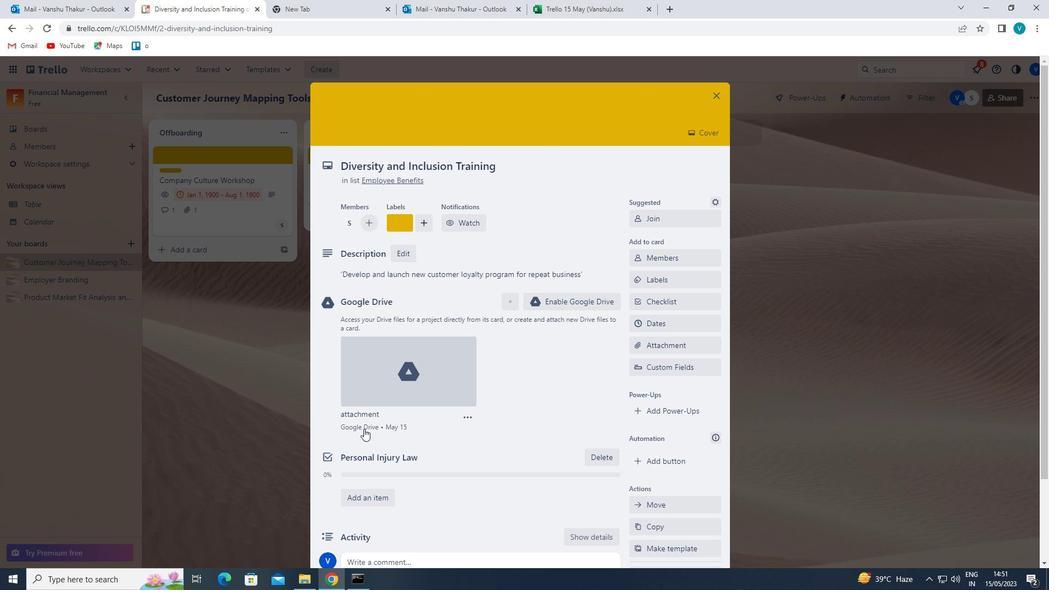 
Action: Mouse moved to (371, 458)
Screenshot: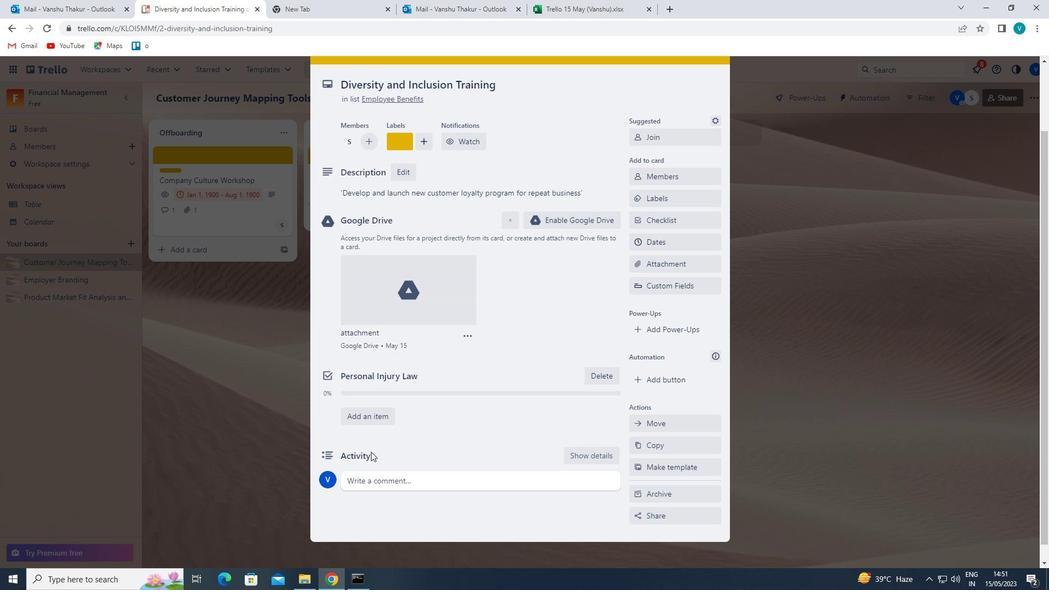 
Action: Mouse pressed left at (371, 458)
Screenshot: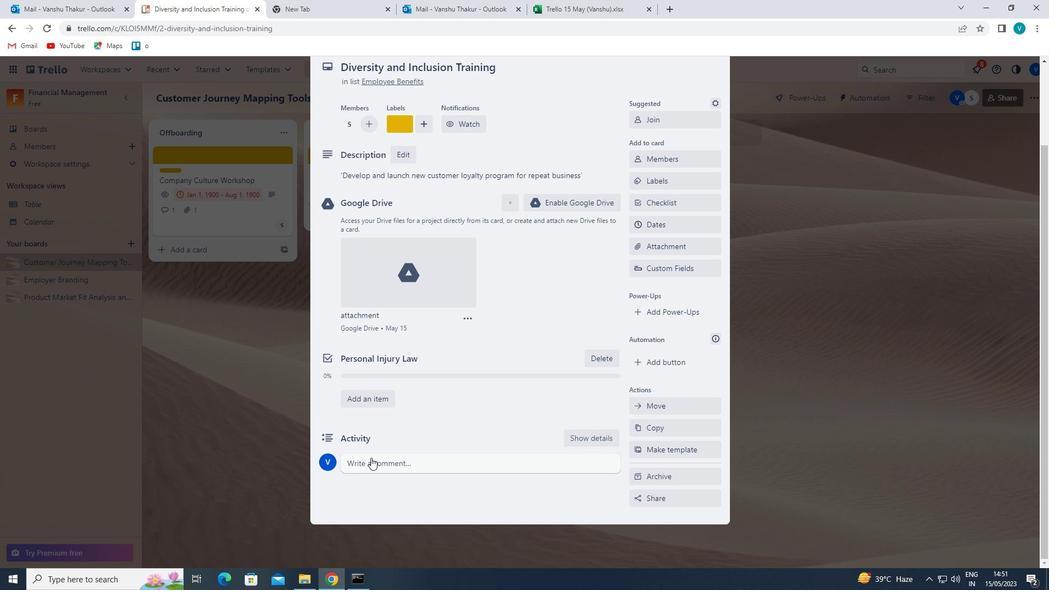 
Action: Key pressed '<Key.shift>LET<Key.space>US<Key.space>APPROACH<Key.space>THIS<Key.space>TASK<Key.space>WITH<Key.space>A<Key.space>GROWTH<Key.space>MINDSET,<Key.space>EMBRACING<Key.space>CHALLENGES<Key.space>AND<Key.space>SEEING<Key.space>TY<Key.backspace>G<Key.backspace>HEM<Key.space>AS<Key.space>OPPORTUNITIES<Key.space>TO<Key.space>LEARN<Key.space>AND<Key.space>IMPROVE.'
Screenshot: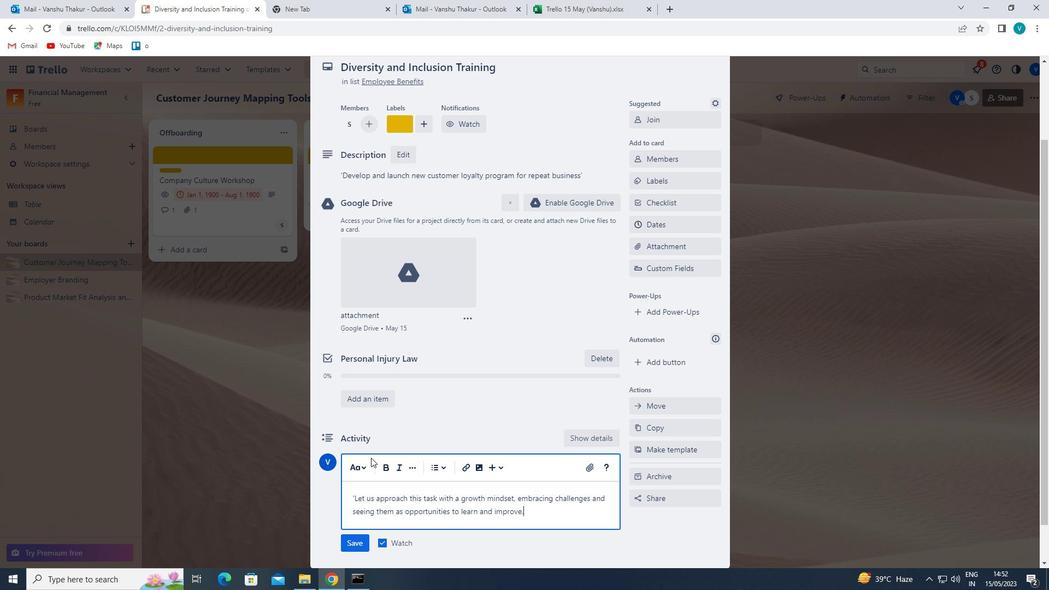 
Action: Mouse moved to (359, 541)
Screenshot: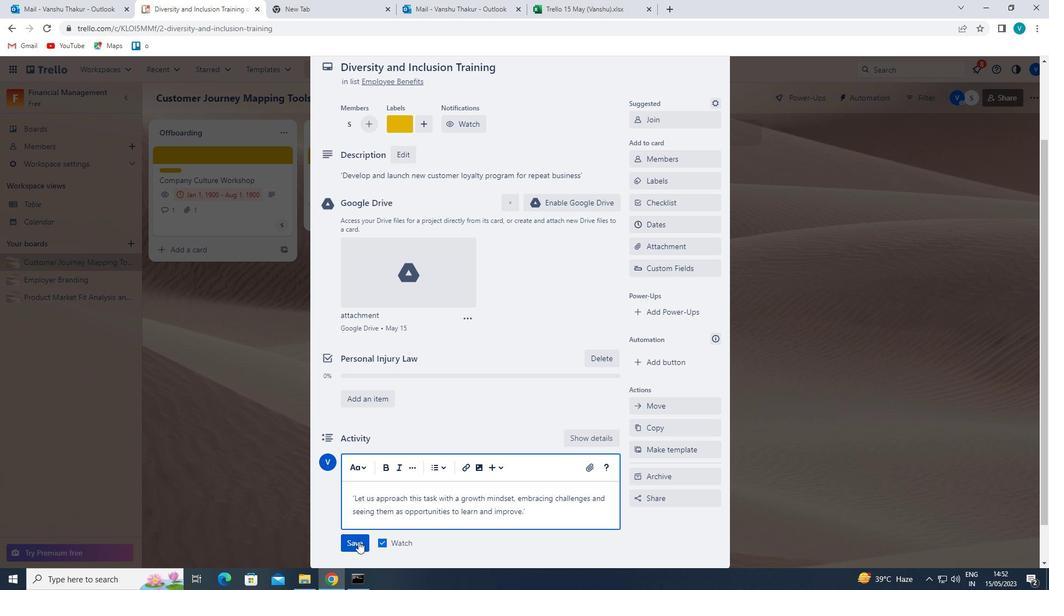 
Action: Mouse pressed left at (359, 541)
Screenshot: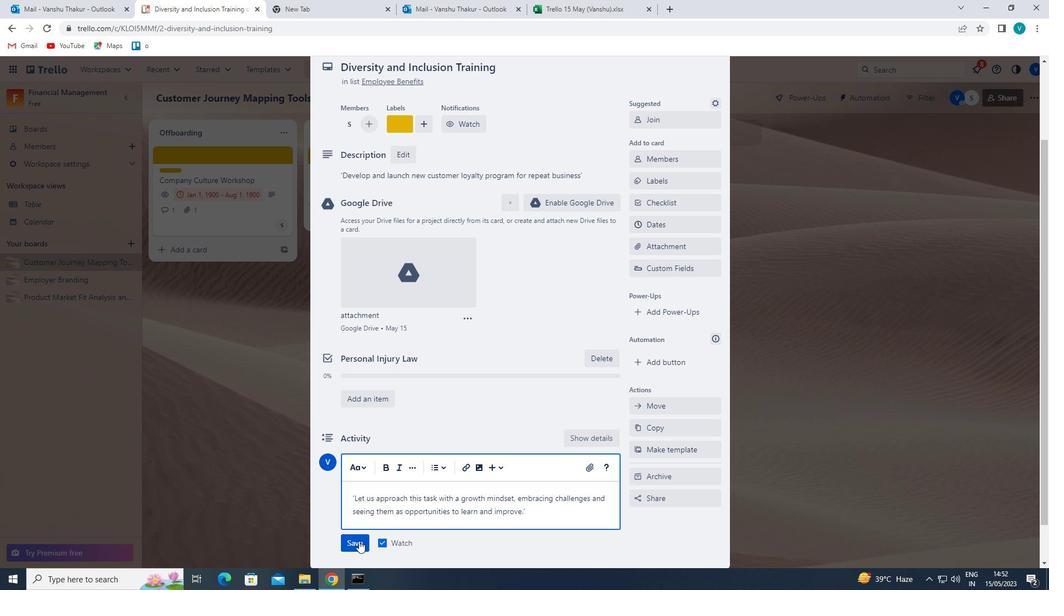 
Action: Mouse moved to (687, 220)
Screenshot: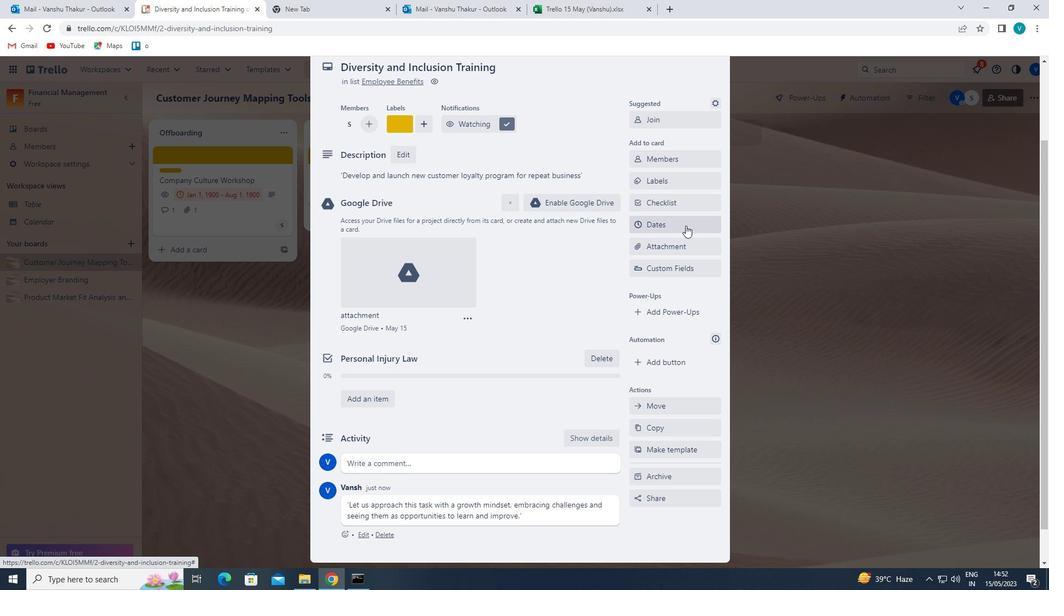 
Action: Mouse pressed left at (687, 220)
Screenshot: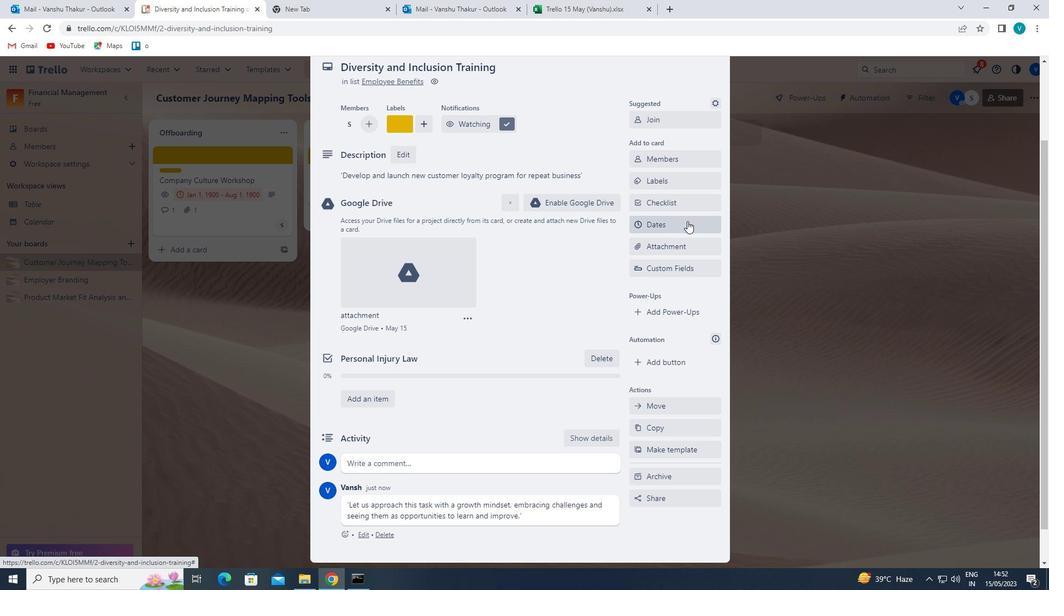 
Action: Mouse moved to (642, 294)
Screenshot: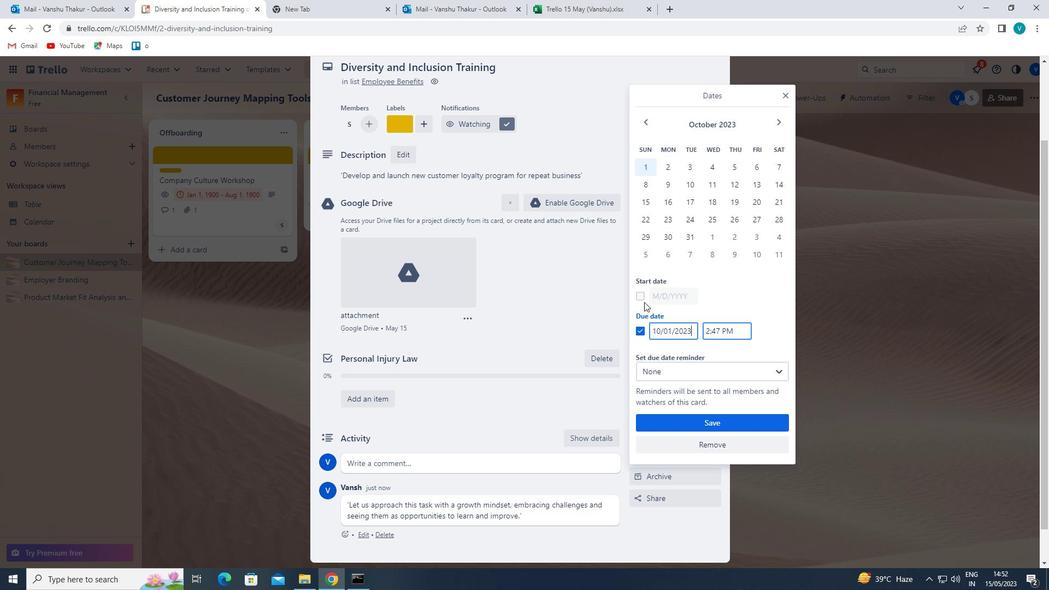
Action: Mouse pressed left at (642, 294)
Screenshot: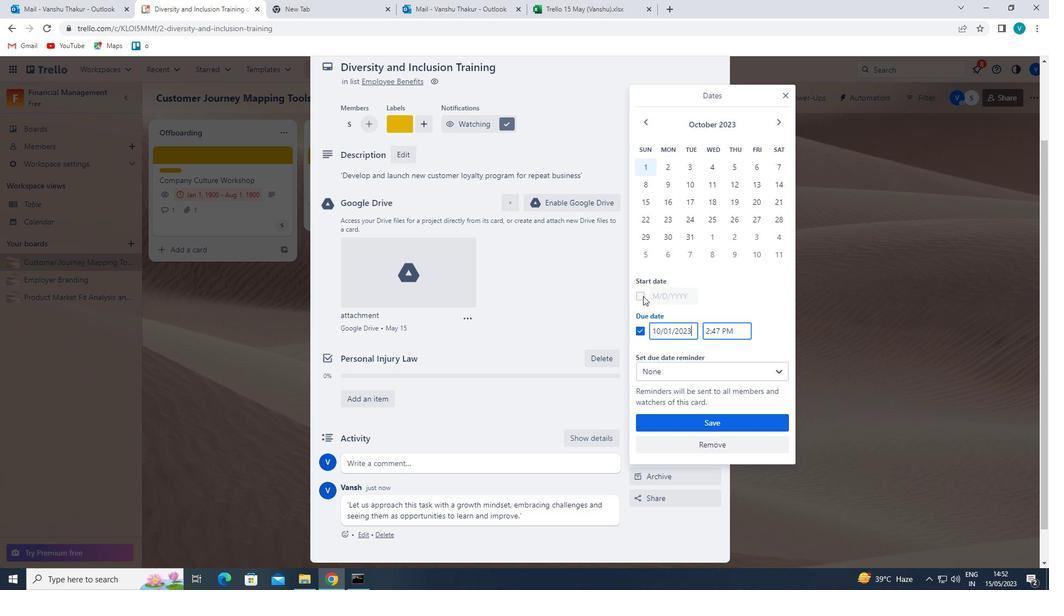 
Action: Mouse moved to (657, 294)
Screenshot: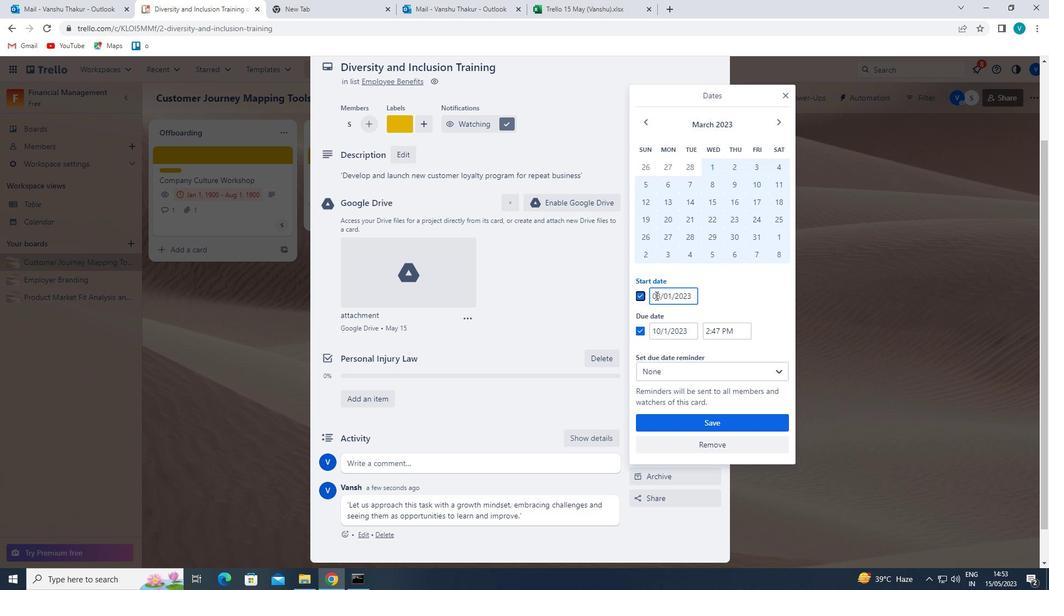 
Action: Mouse pressed left at (657, 294)
Screenshot: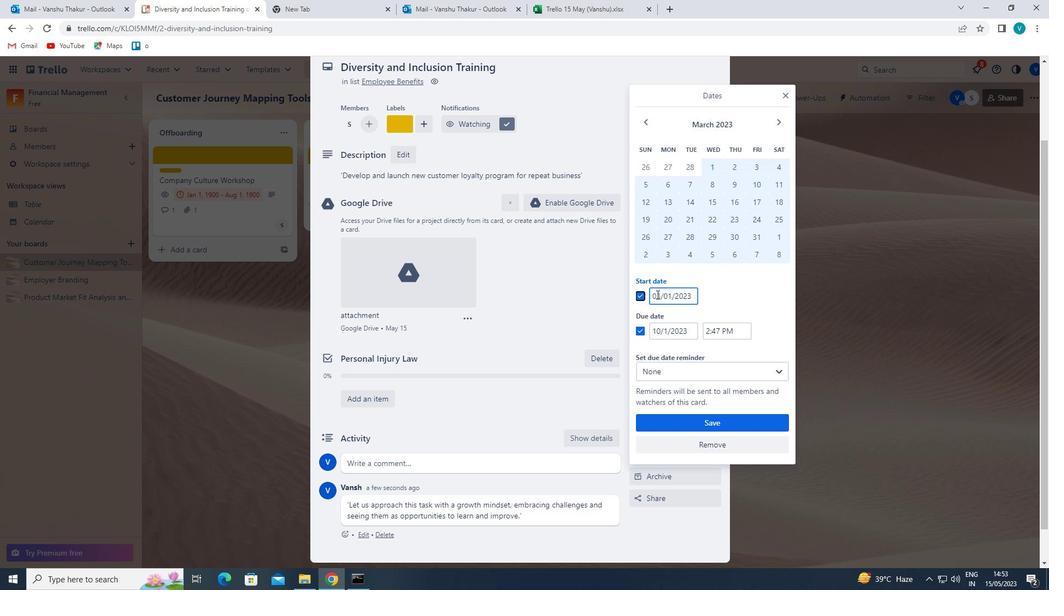 
Action: Mouse moved to (592, 261)
Screenshot: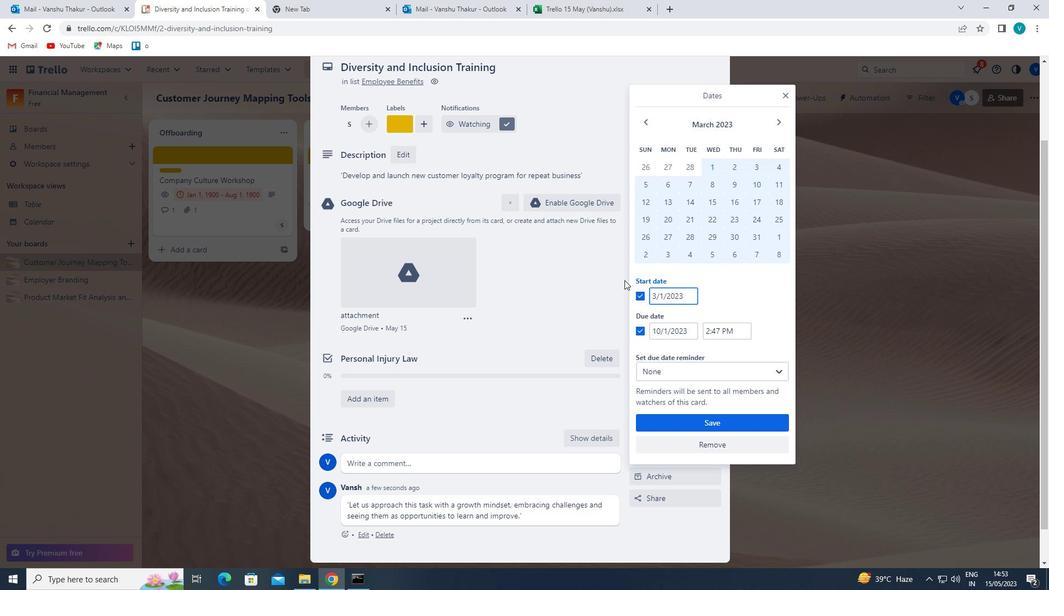 
Action: Key pressed <Key.backspace>4
Screenshot: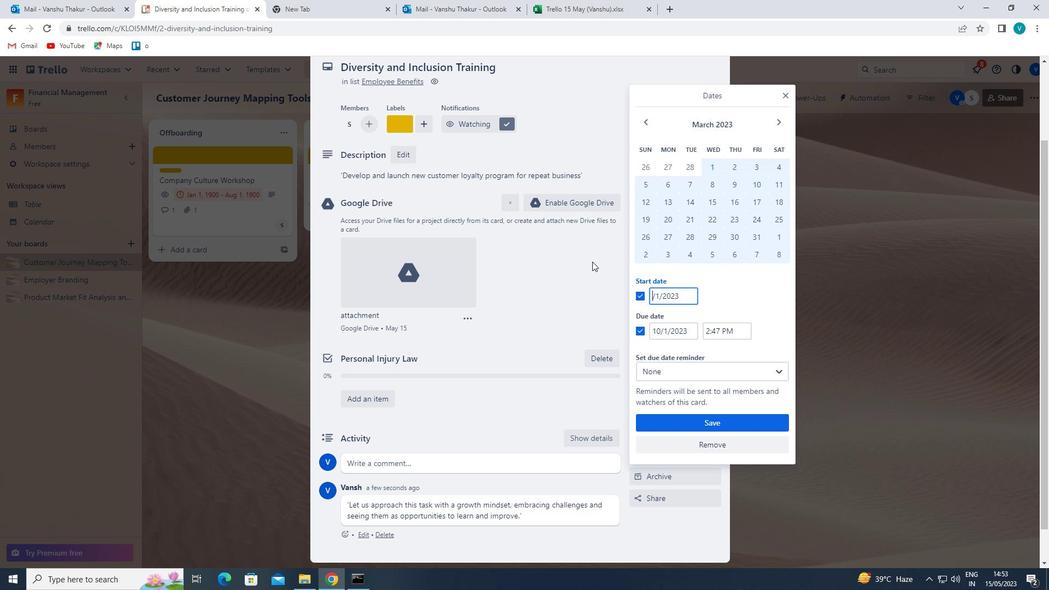 
Action: Mouse moved to (662, 332)
Screenshot: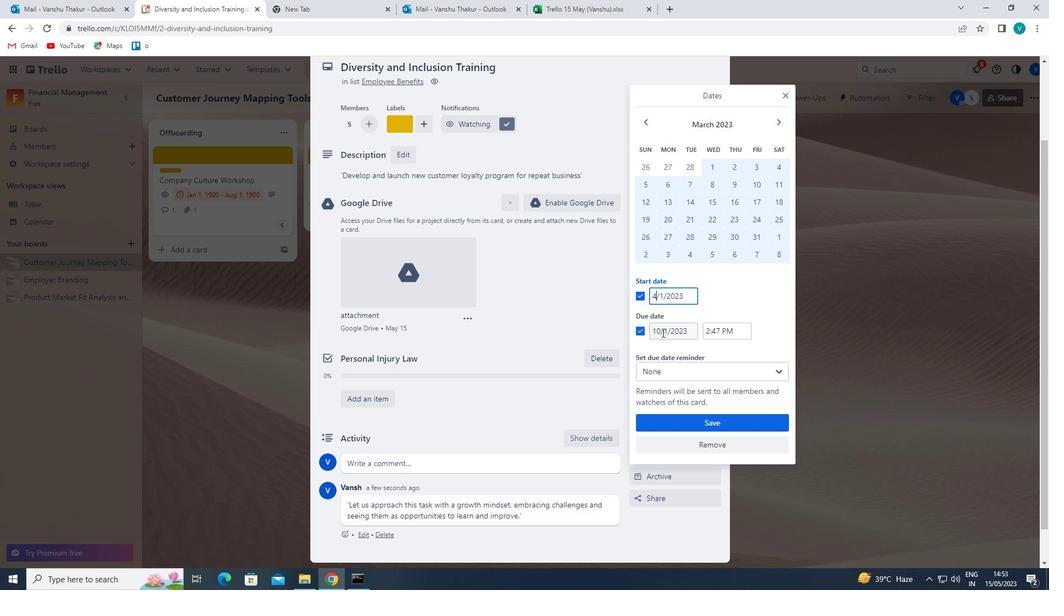 
Action: Mouse pressed left at (662, 332)
Screenshot: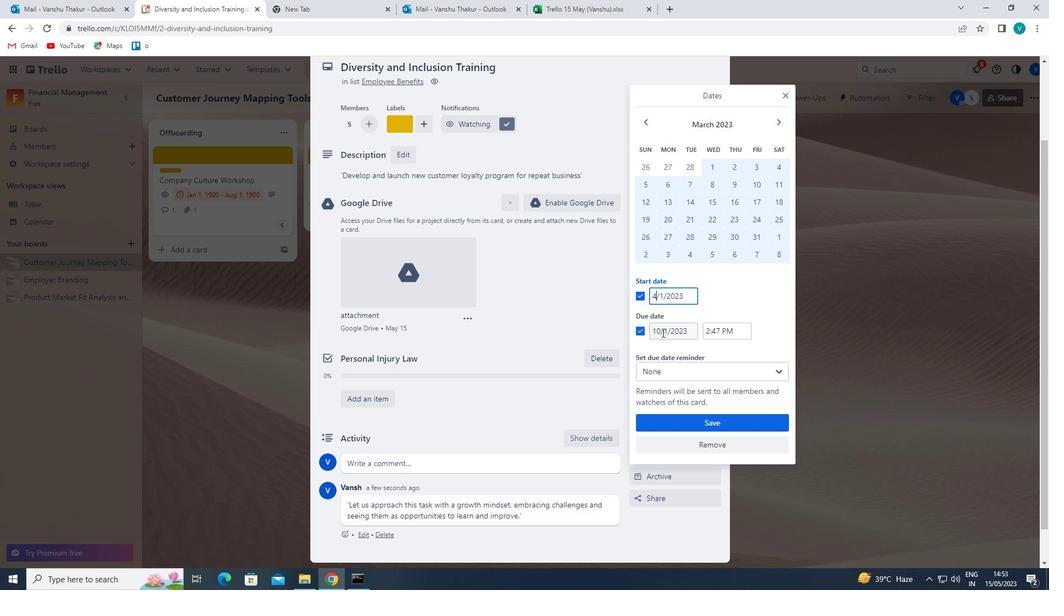 
Action: Mouse moved to (545, 283)
Screenshot: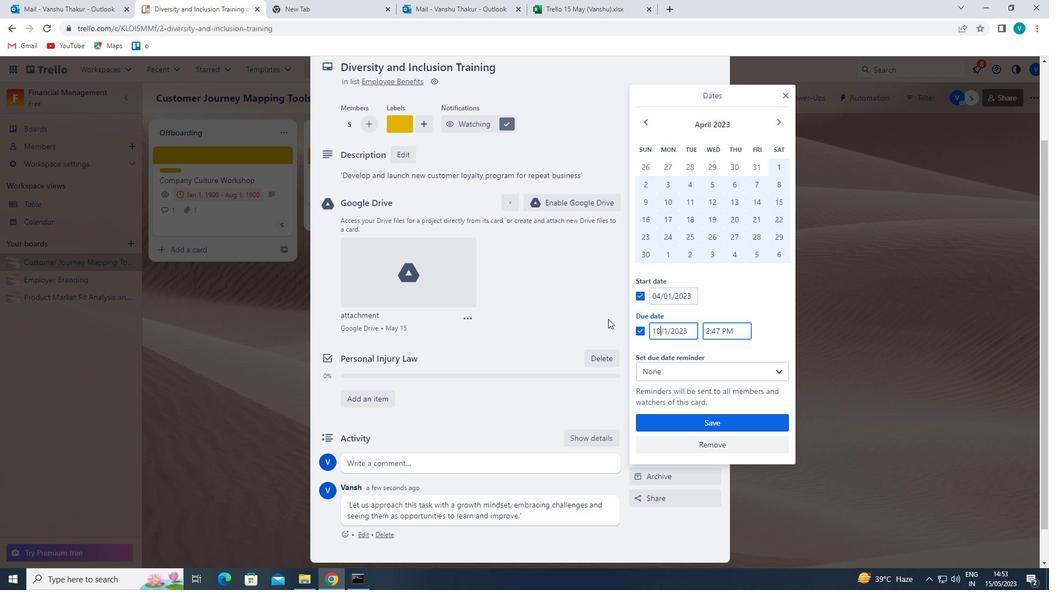 
Action: Key pressed <Key.backspace><Key.backspace>11
Screenshot: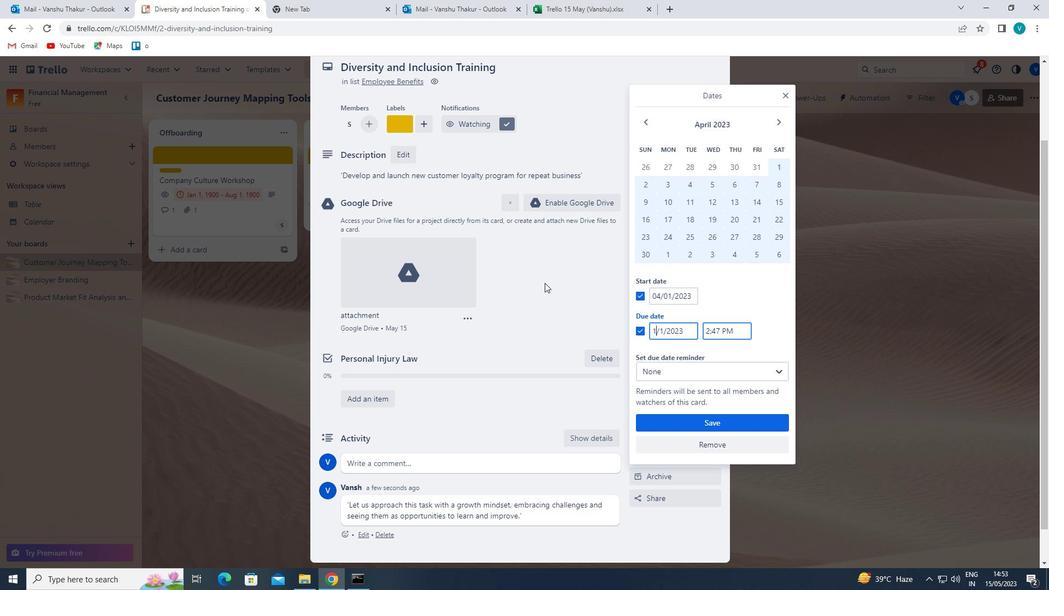 
Action: Mouse moved to (691, 298)
Screenshot: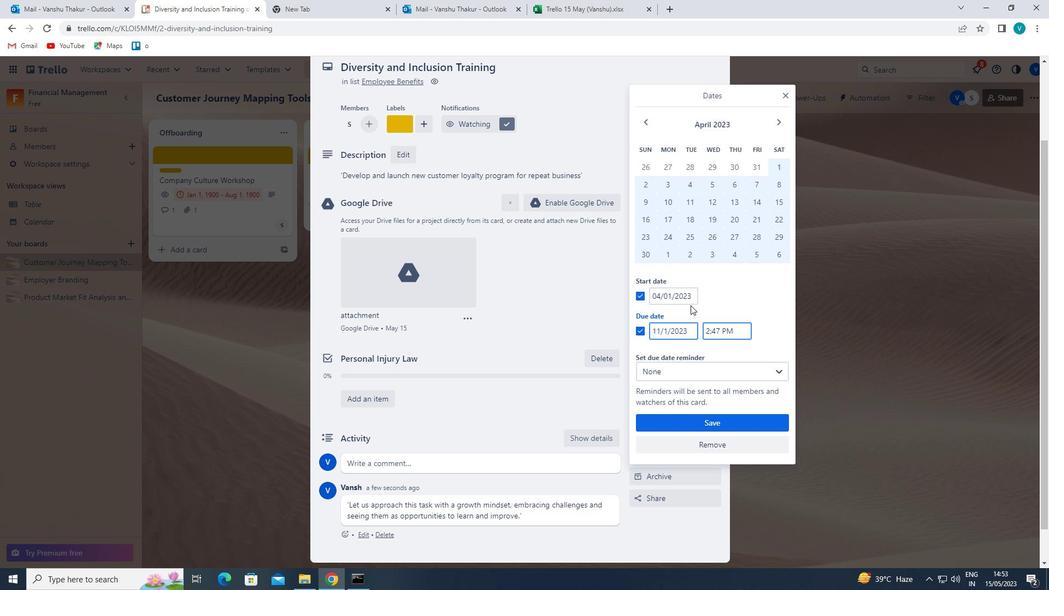 
Action: Mouse pressed left at (691, 298)
Screenshot: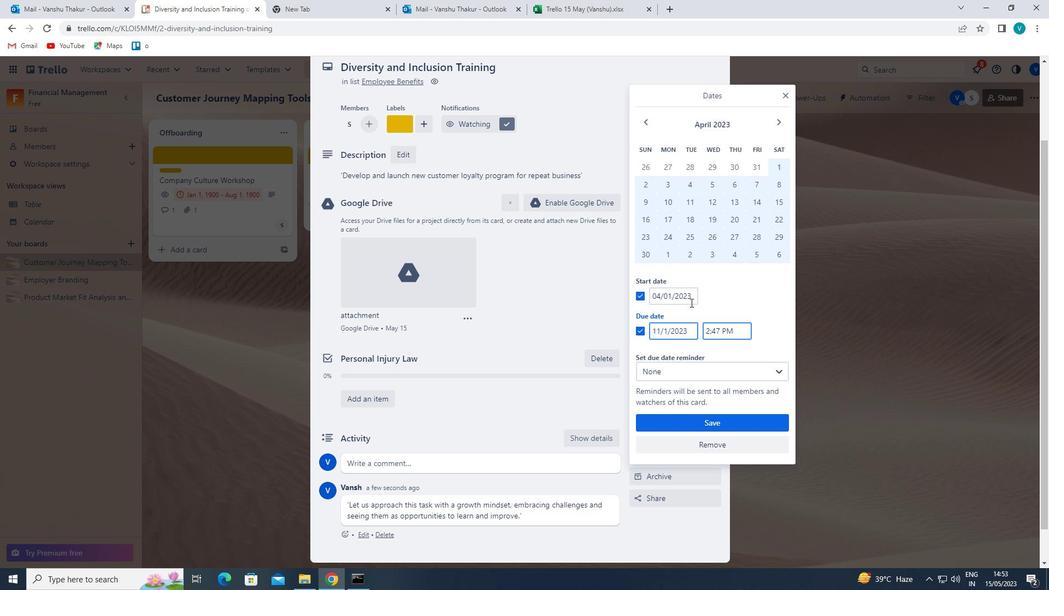 
Action: Mouse moved to (622, 258)
Screenshot: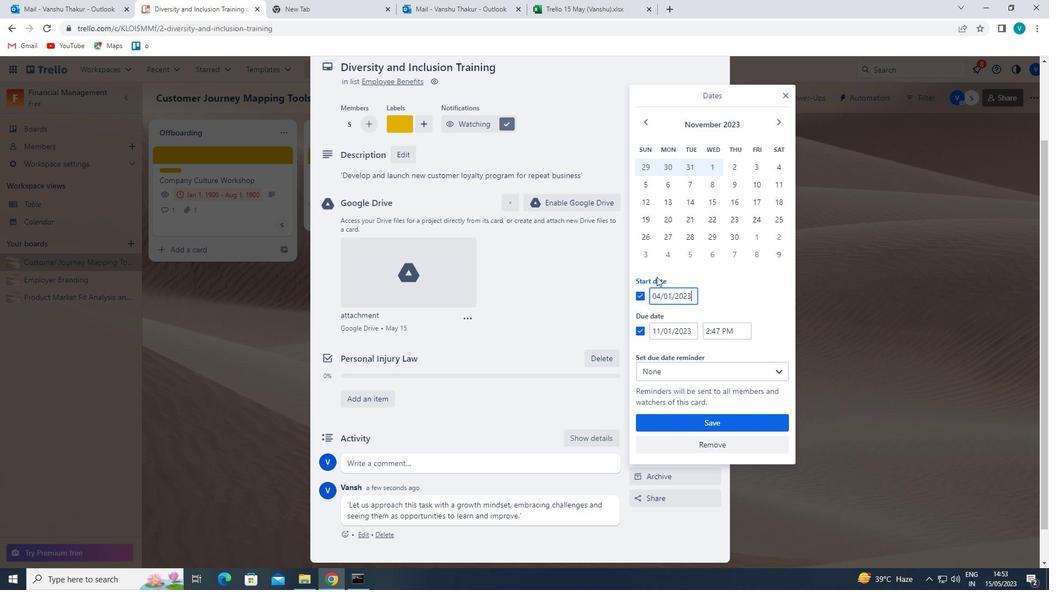 
Action: Key pressed <Key.backspace><Key.backspace><Key.backspace><Key.backspace>18<Key.backspace>900
Screenshot: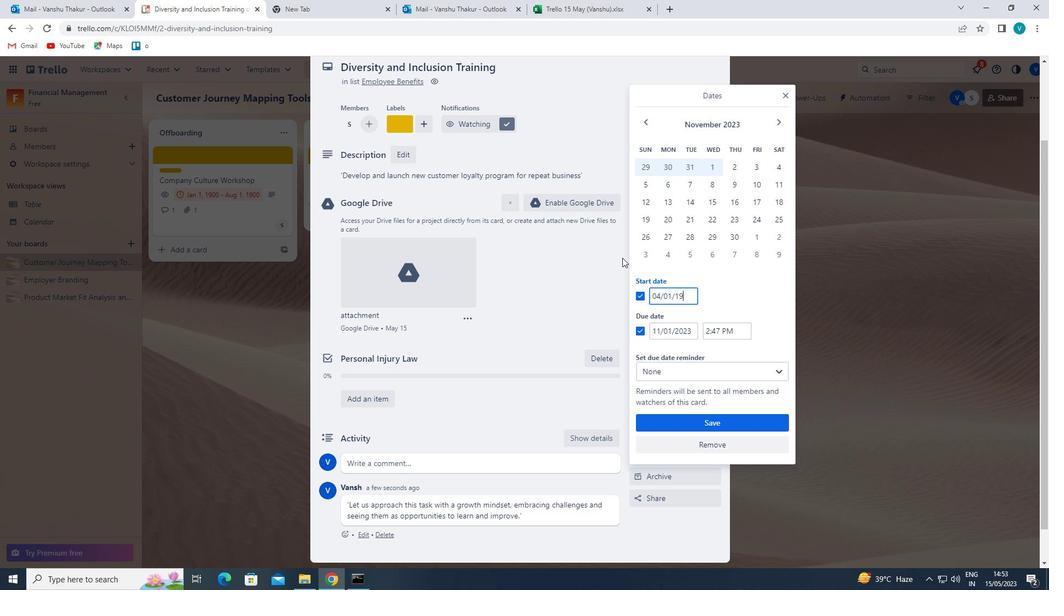 
Action: Mouse moved to (695, 326)
Screenshot: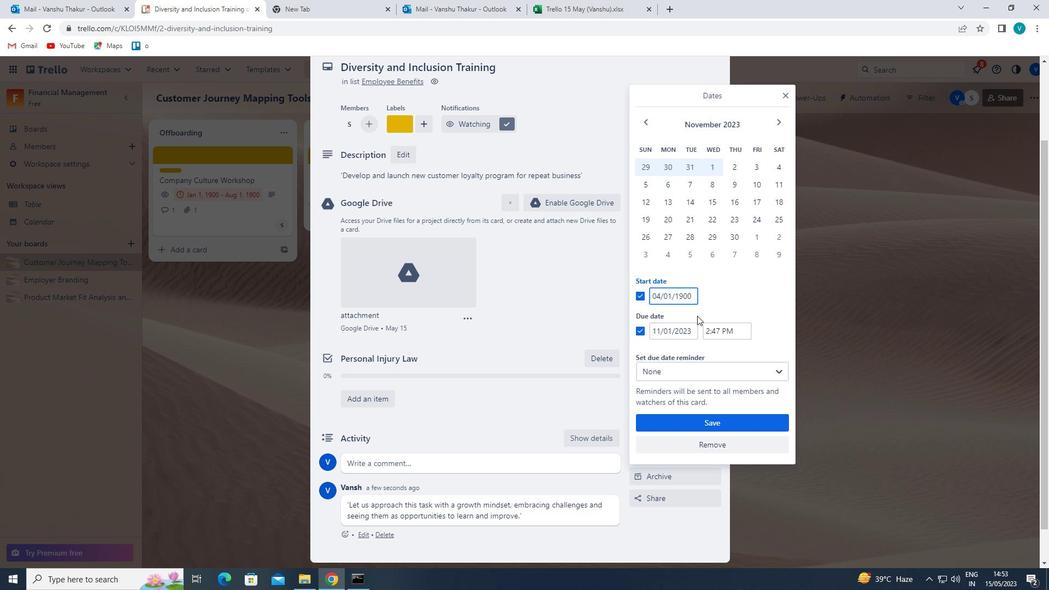 
Action: Mouse pressed left at (695, 326)
Screenshot: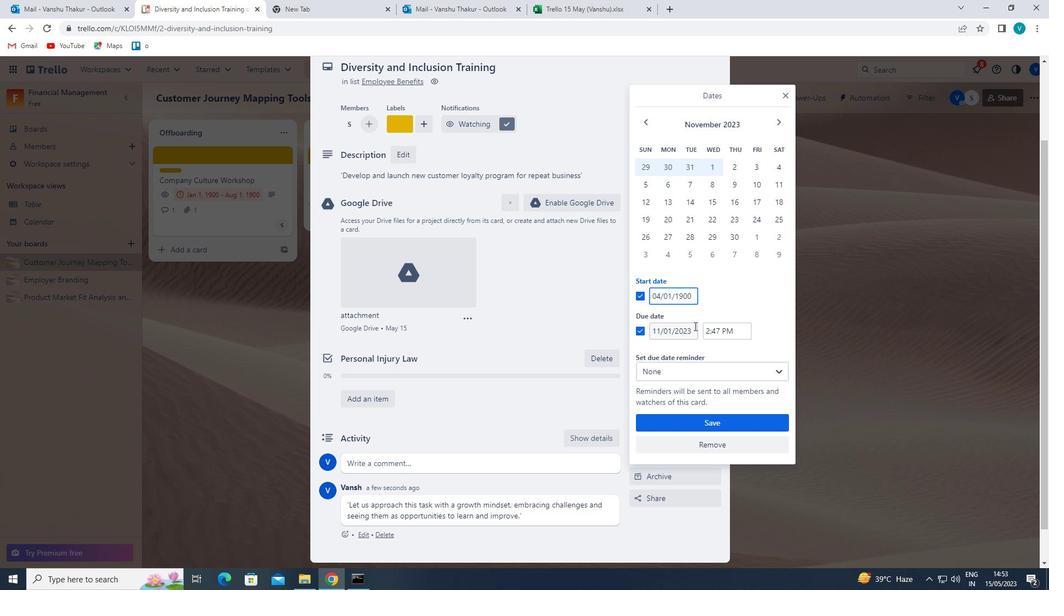 
Action: Key pressed <Key.backspace><Key.backspace><Key.backspace><Key.backspace>1900
Screenshot: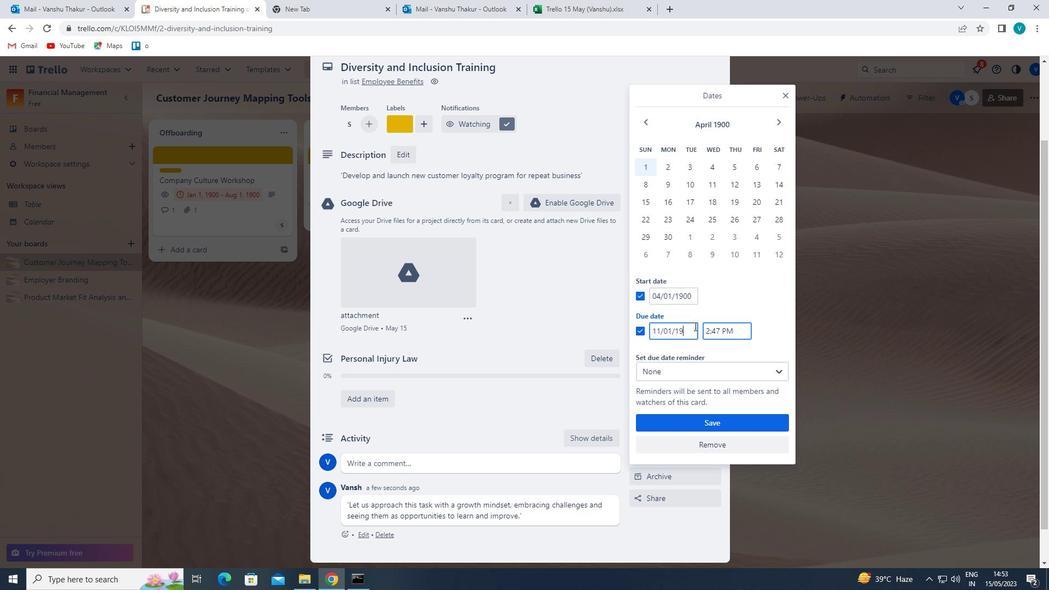 
Action: Mouse moved to (738, 420)
Screenshot: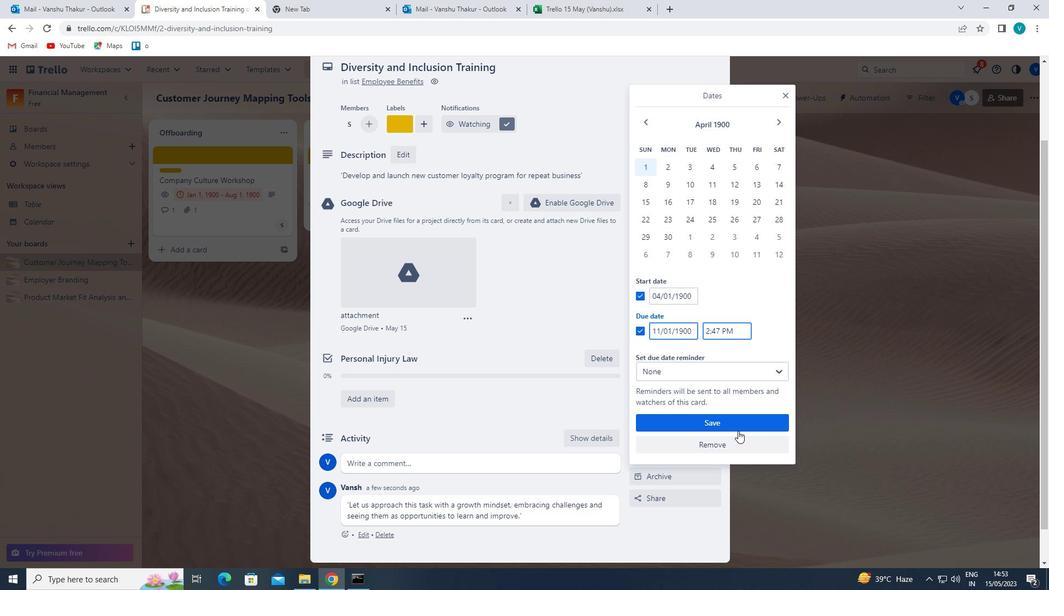 
Action: Mouse pressed left at (738, 420)
Screenshot: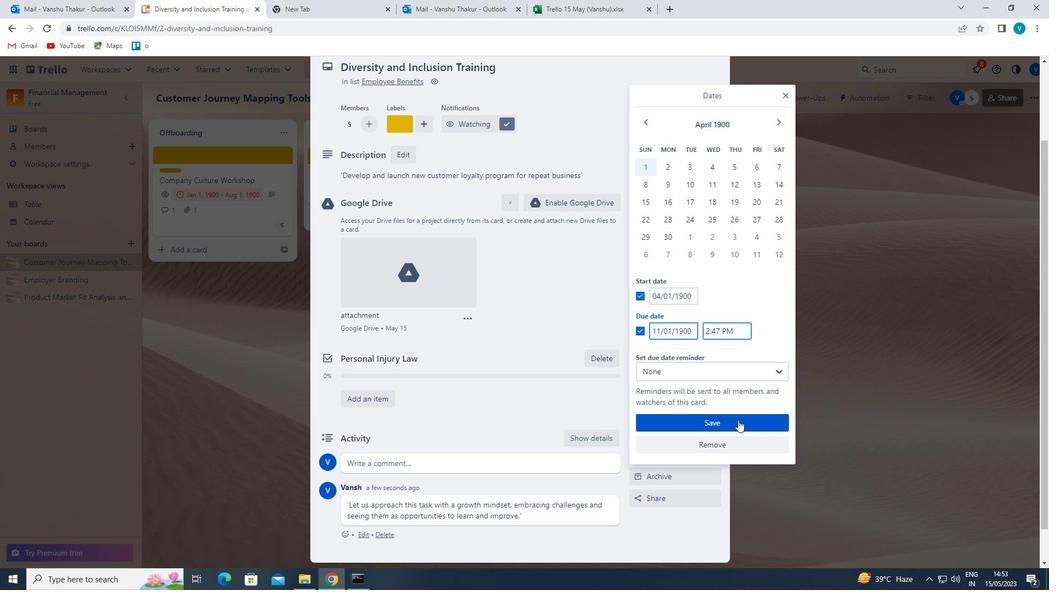 
Action: Mouse moved to (645, 364)
Screenshot: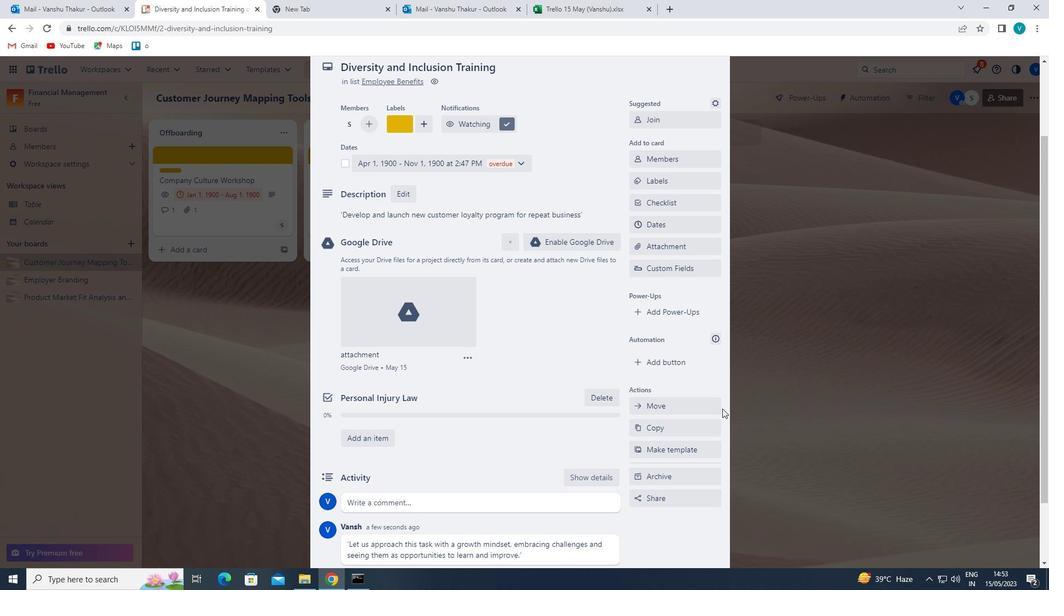 
